 Task: Search one way flight ticket for 4 adults, 2 children, 2 infants in seat and 1 infant on lap in economy from Minneapolis-st. Paul: Minneapolis-st. Paul International/wold-chamberlain Airport to Rock Springs: Southwest Wyoming Regional Airport (rock Springs Sweetwater County Airport) on 8-5-2023. Number of bags: 10 checked bags. Price is upto 80000. Outbound departure time preference is 4:30.
Action: Mouse moved to (320, 295)
Screenshot: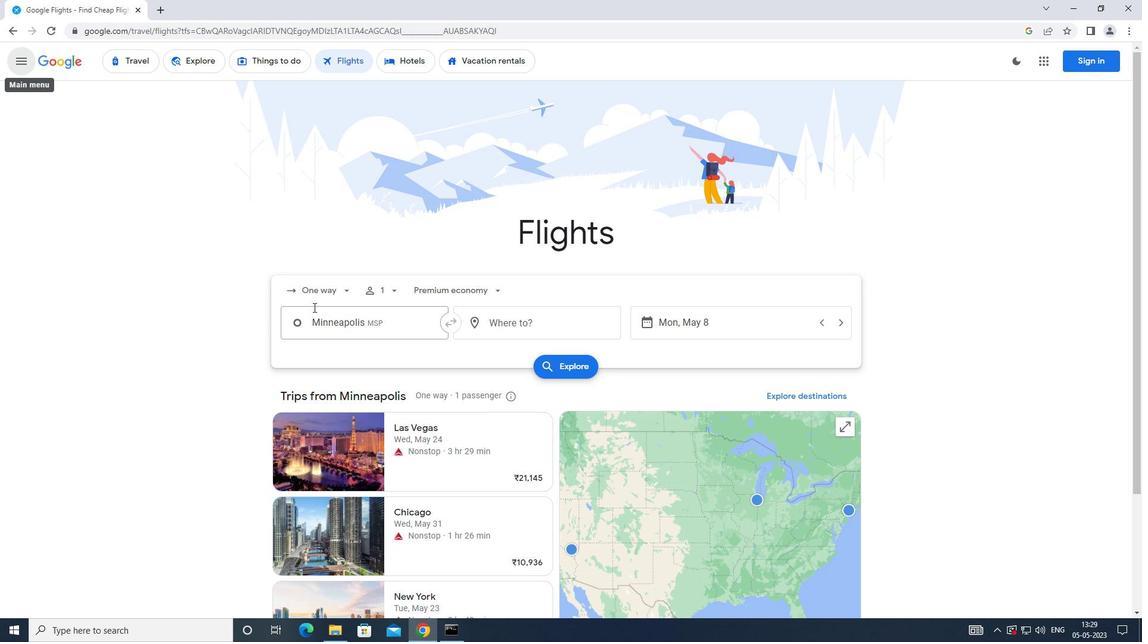 
Action: Mouse pressed left at (320, 295)
Screenshot: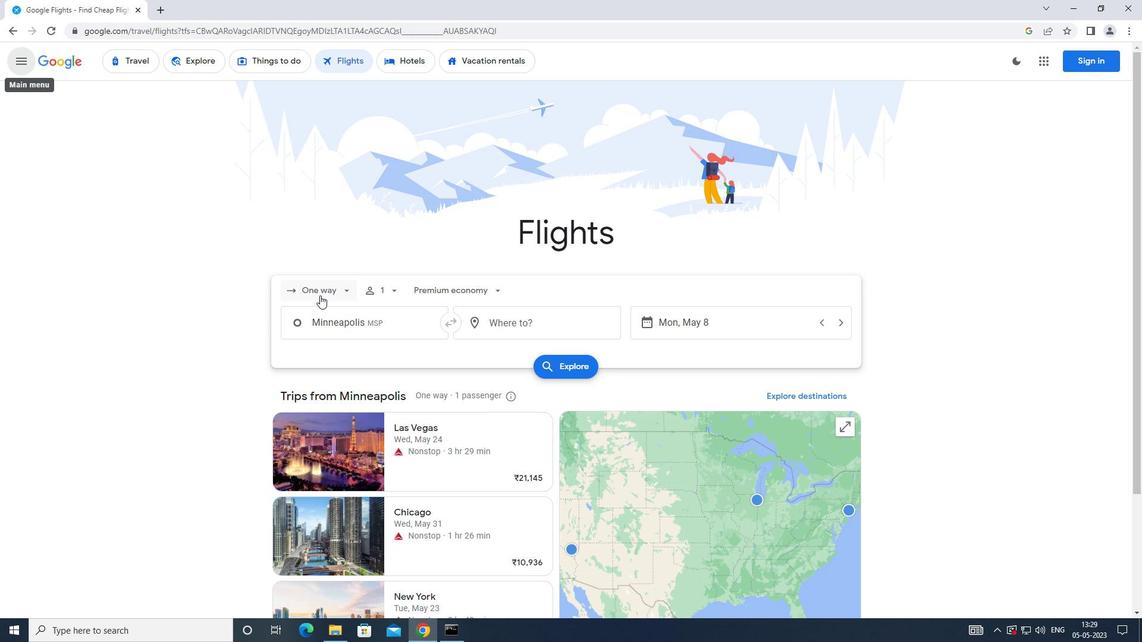 
Action: Mouse moved to (340, 350)
Screenshot: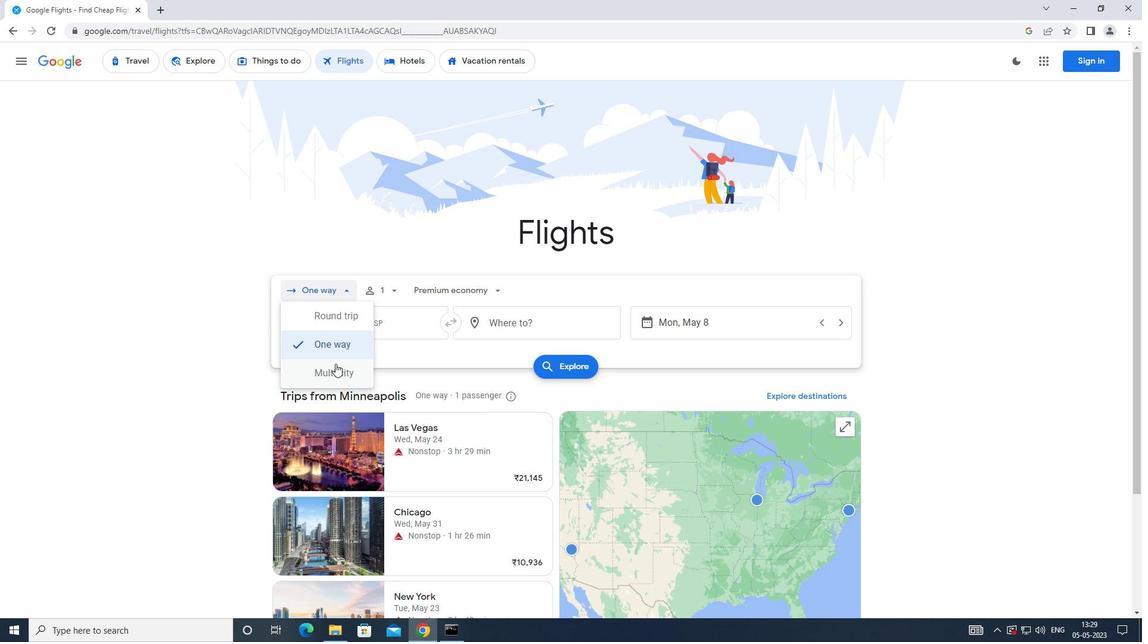 
Action: Mouse pressed left at (340, 350)
Screenshot: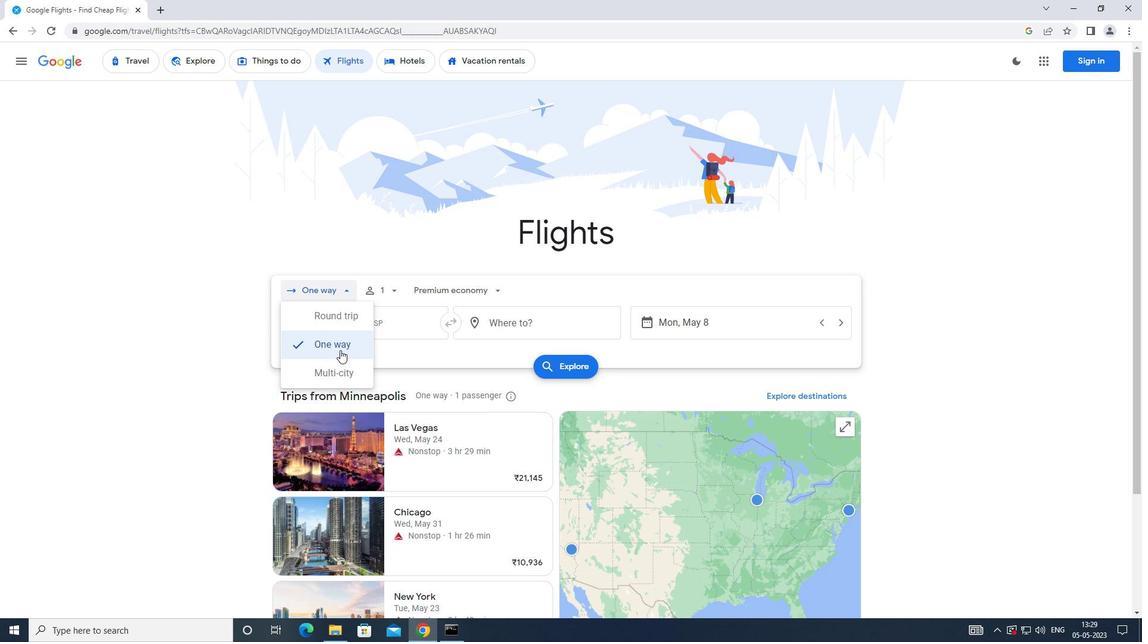 
Action: Mouse moved to (395, 292)
Screenshot: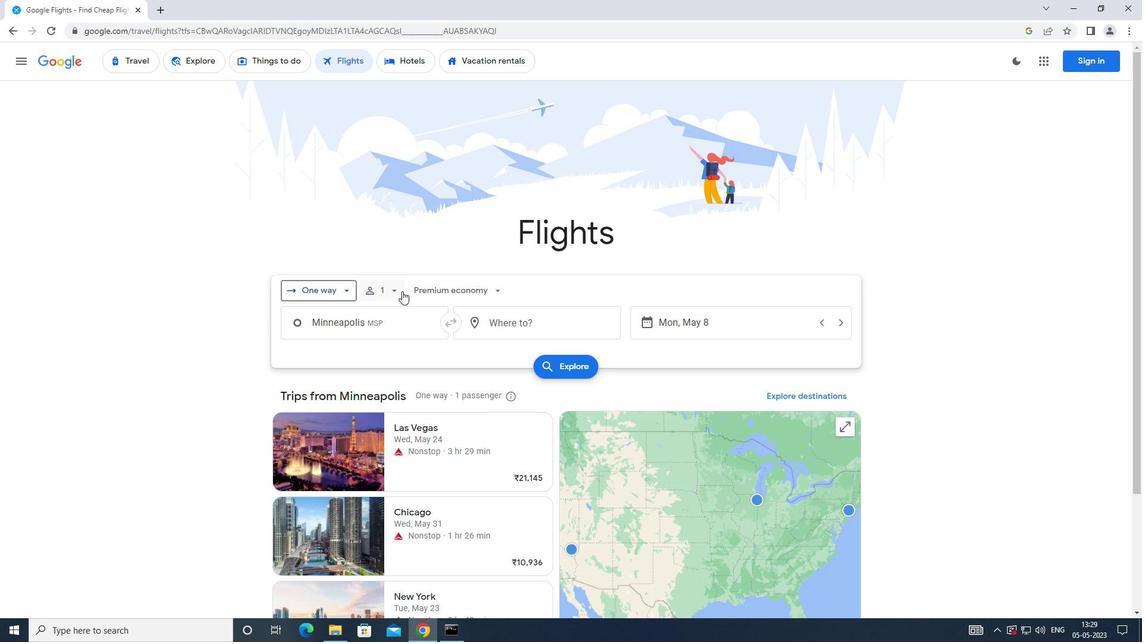 
Action: Mouse pressed left at (395, 292)
Screenshot: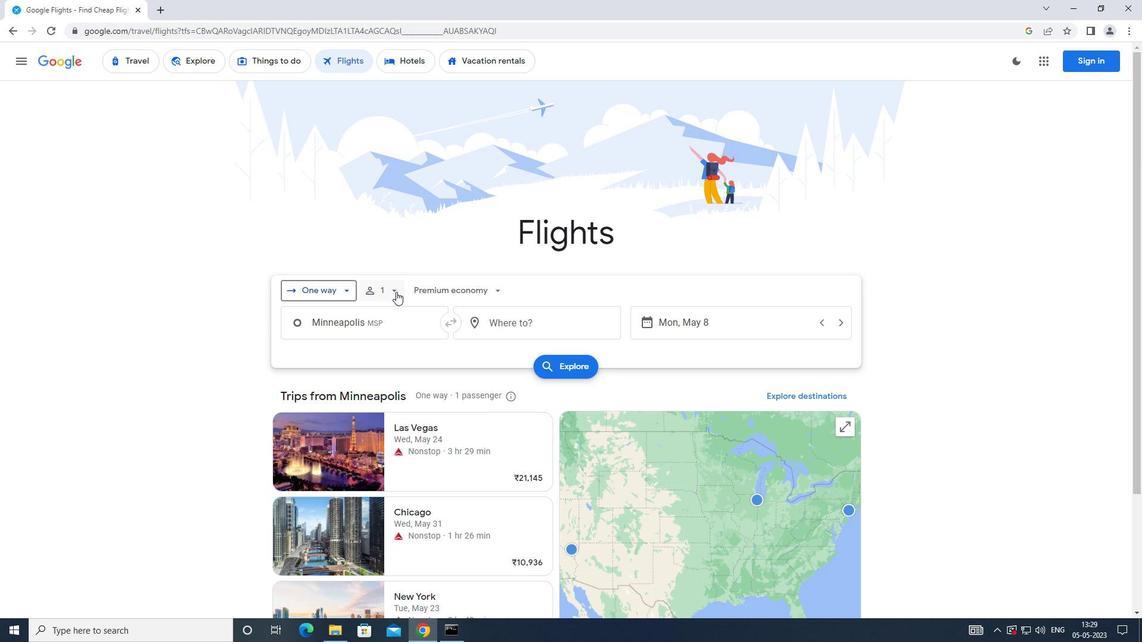 
Action: Mouse moved to (480, 326)
Screenshot: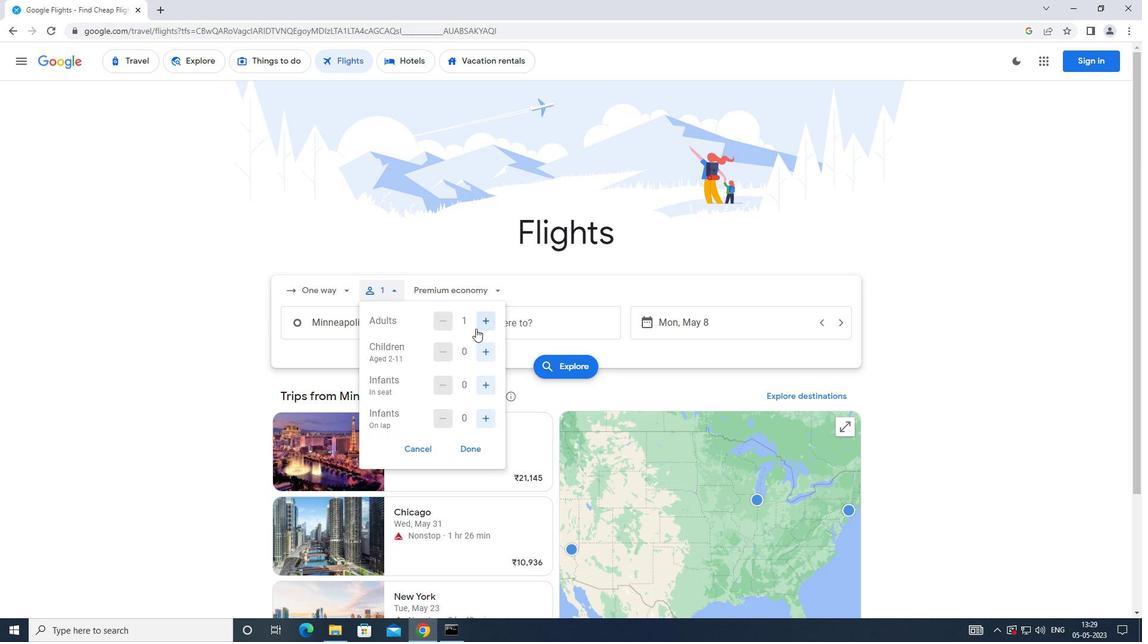 
Action: Mouse pressed left at (480, 326)
Screenshot: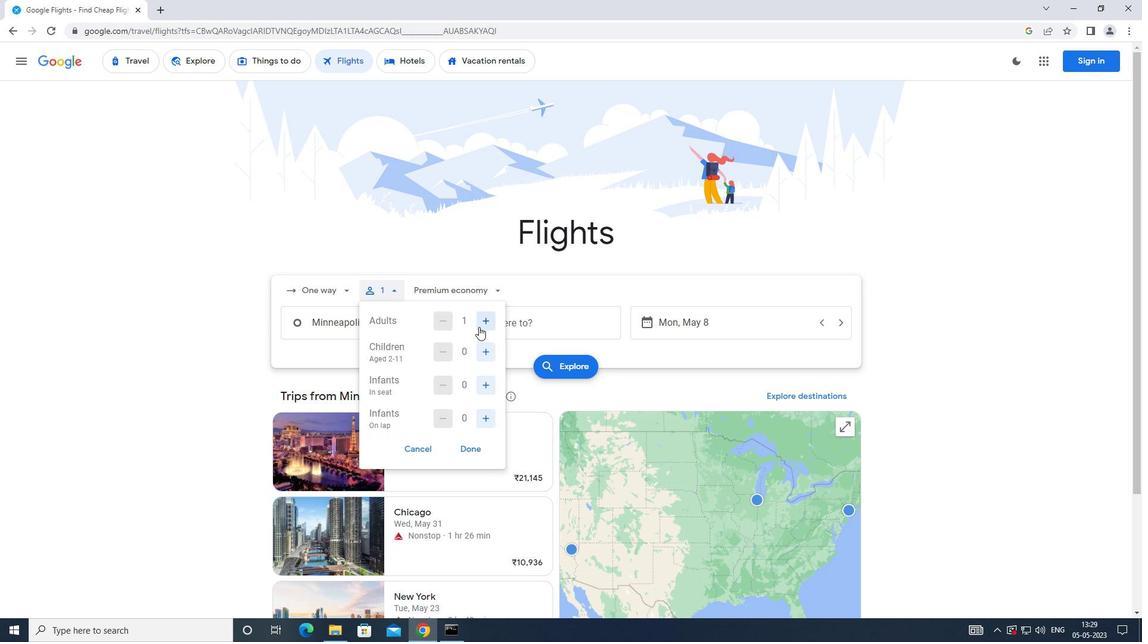 
Action: Mouse pressed left at (480, 326)
Screenshot: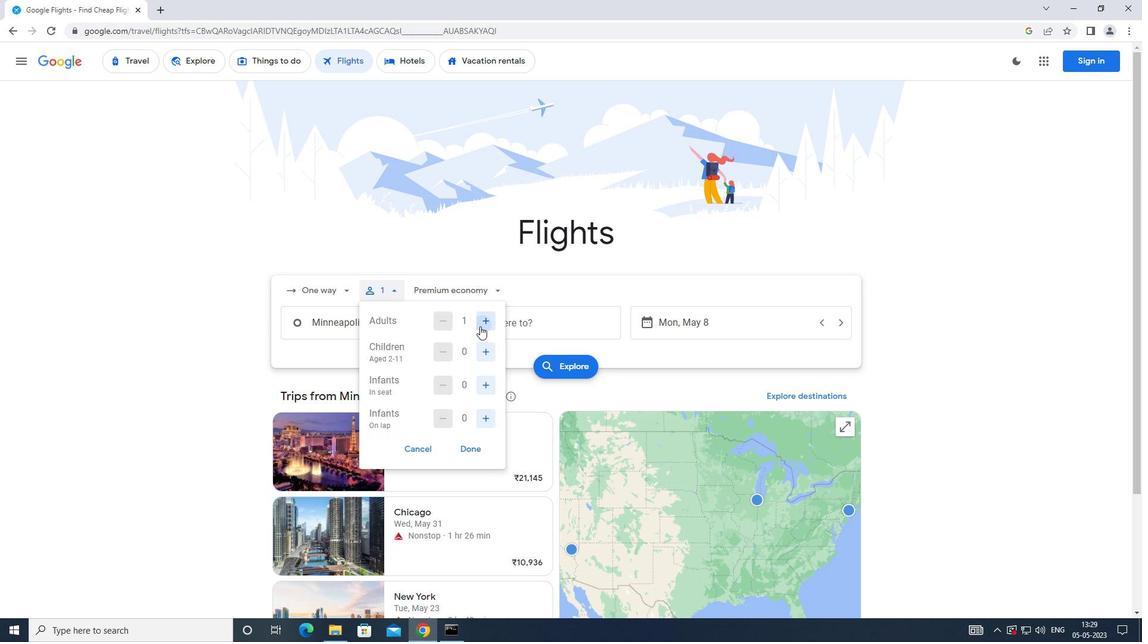 
Action: Mouse pressed left at (480, 326)
Screenshot: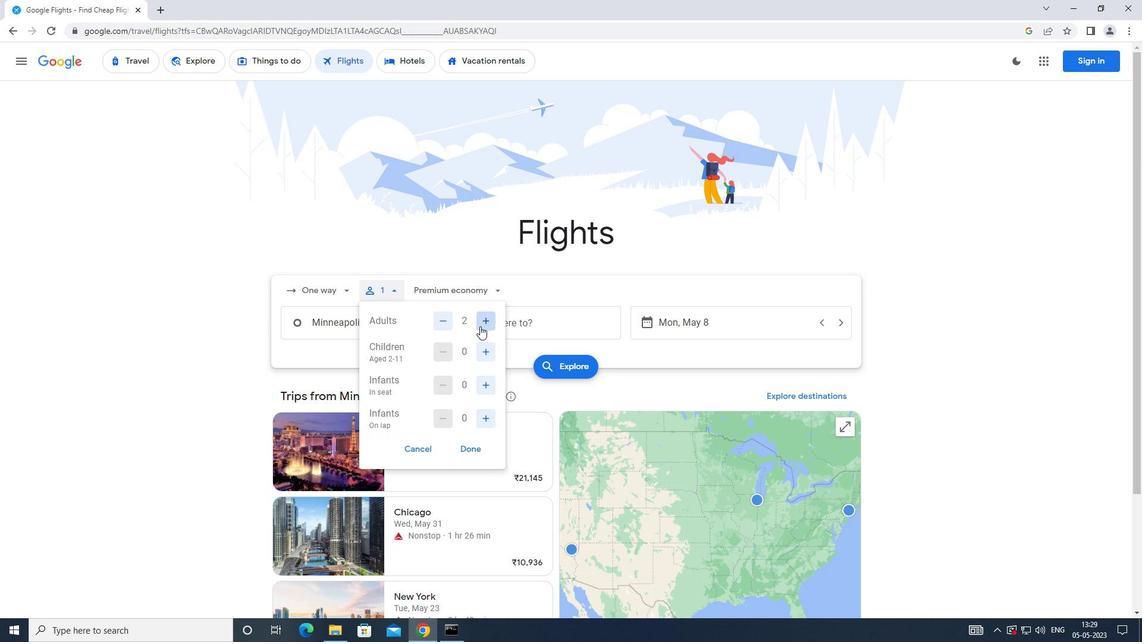 
Action: Mouse moved to (487, 355)
Screenshot: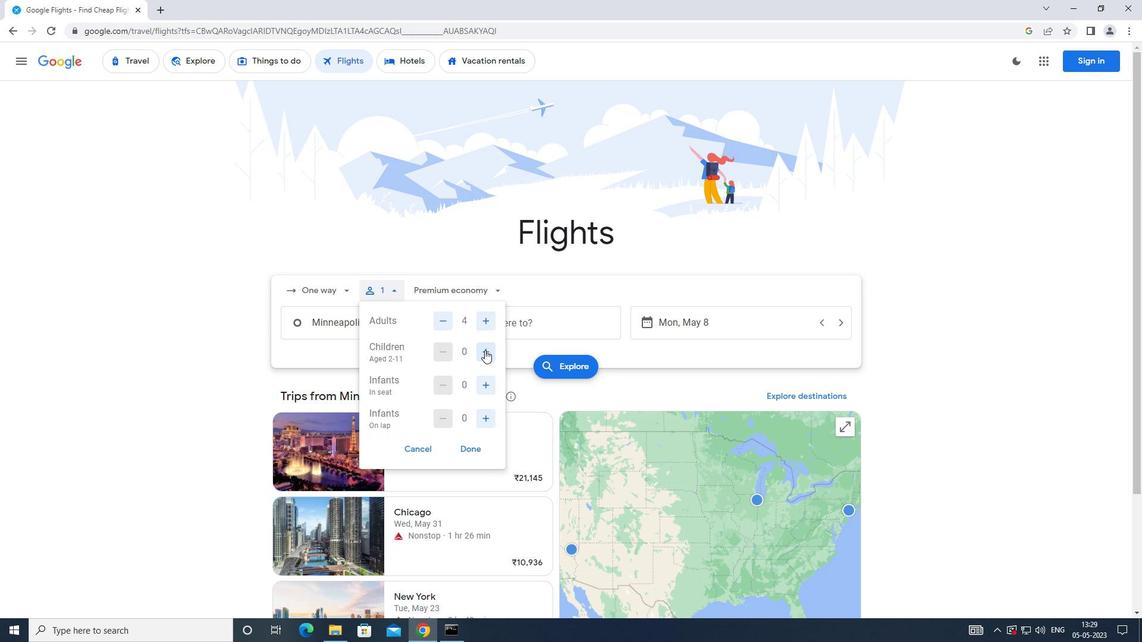 
Action: Mouse pressed left at (487, 355)
Screenshot: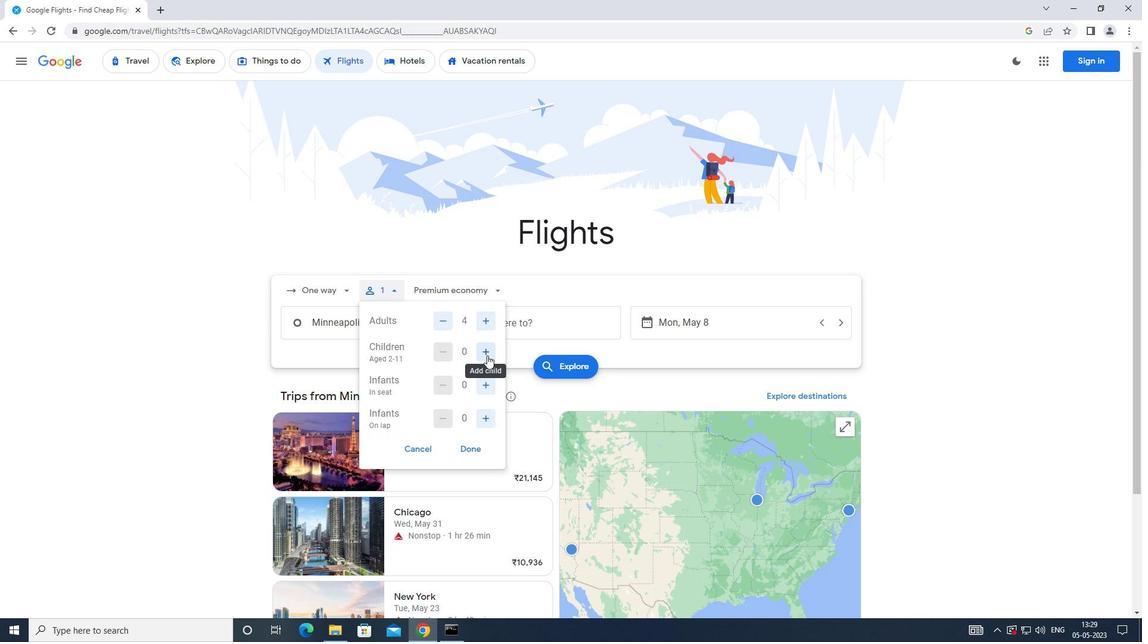 
Action: Mouse pressed left at (487, 355)
Screenshot: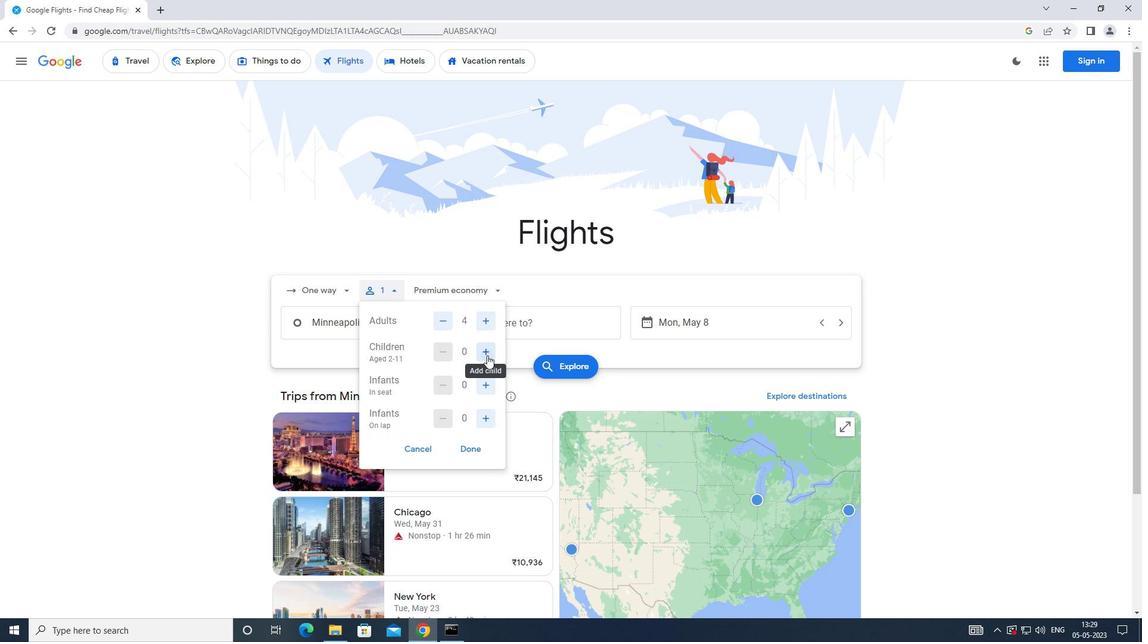 
Action: Mouse moved to (489, 381)
Screenshot: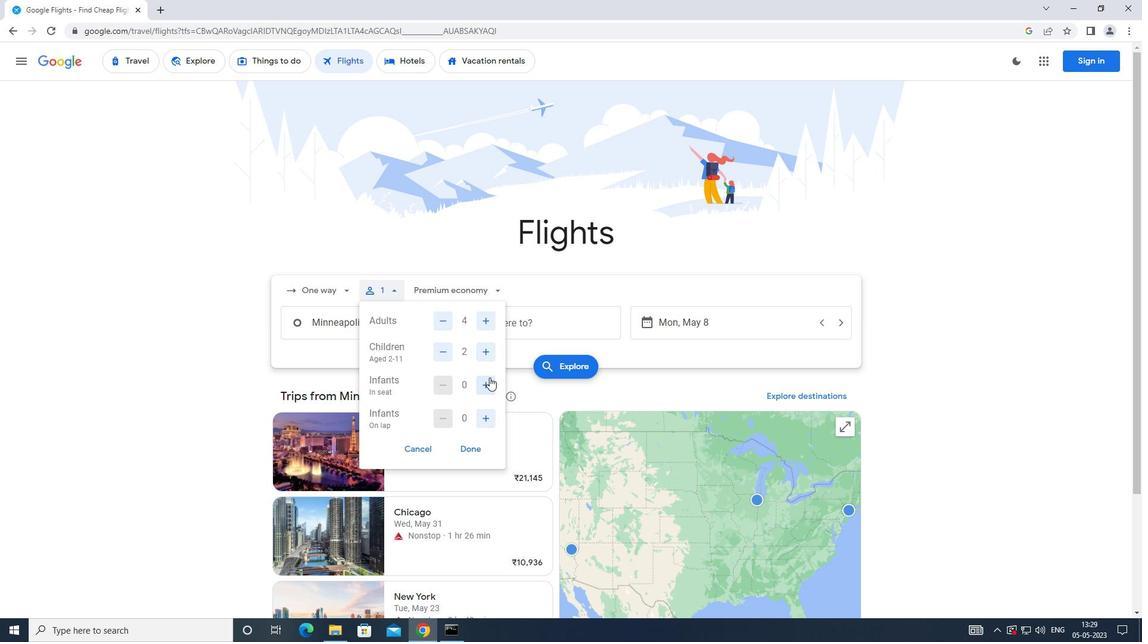 
Action: Mouse pressed left at (489, 381)
Screenshot: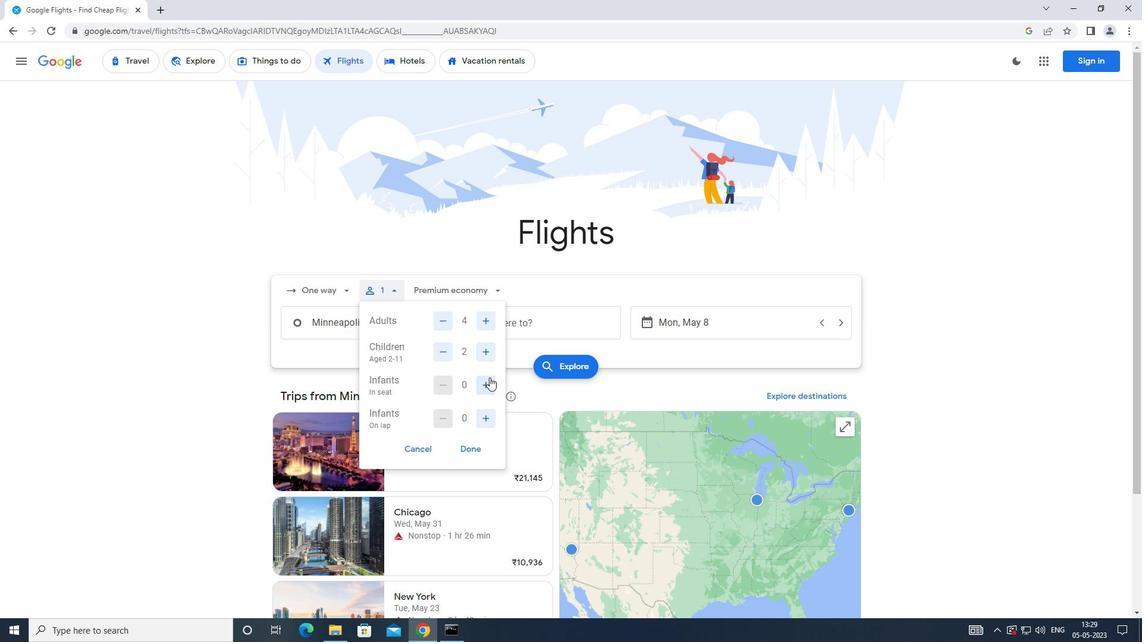 
Action: Mouse pressed left at (489, 381)
Screenshot: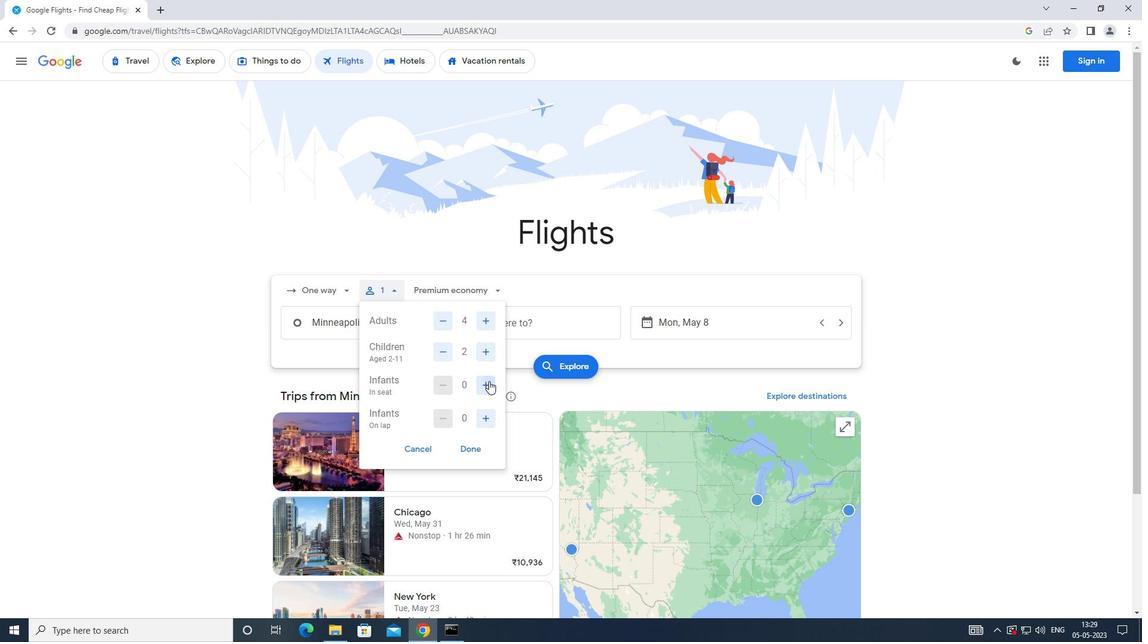 
Action: Mouse moved to (484, 413)
Screenshot: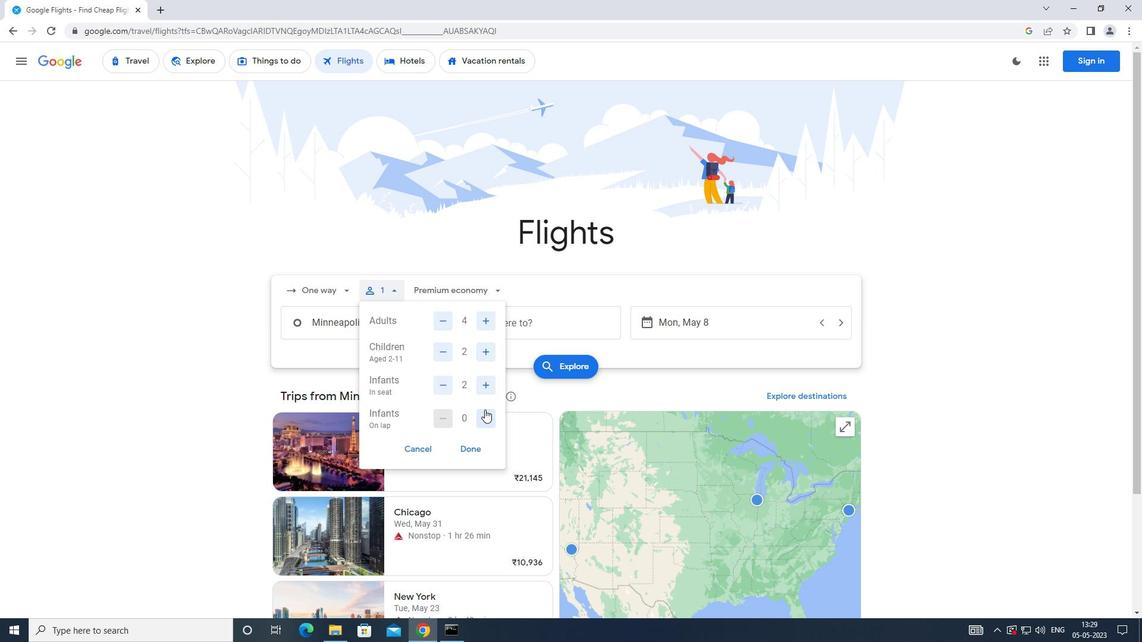 
Action: Mouse pressed left at (484, 413)
Screenshot: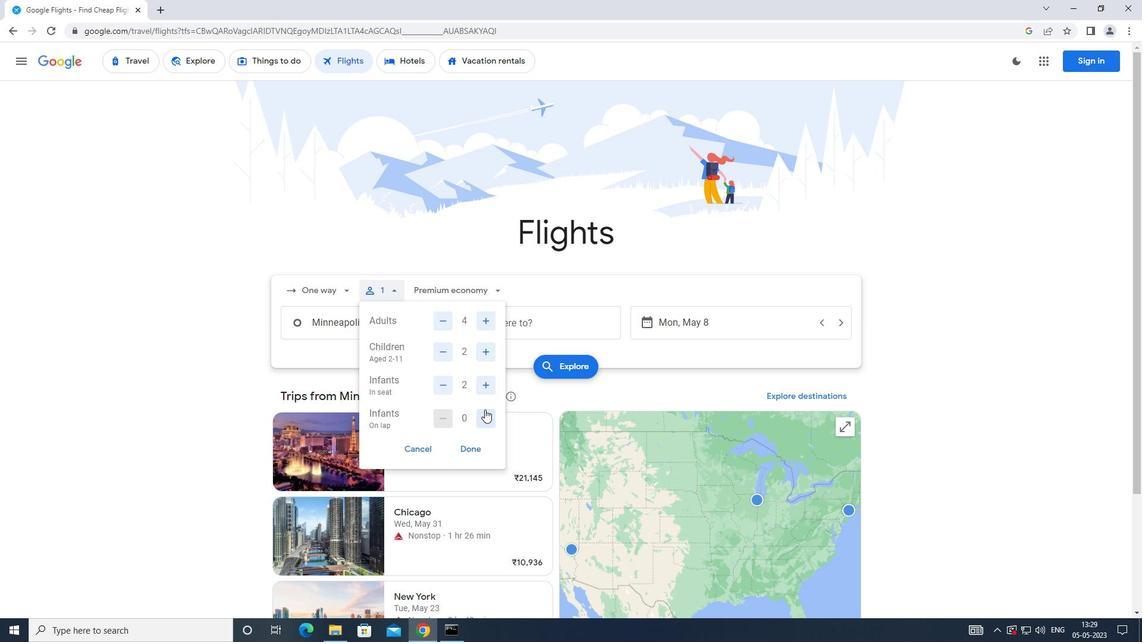 
Action: Mouse moved to (473, 448)
Screenshot: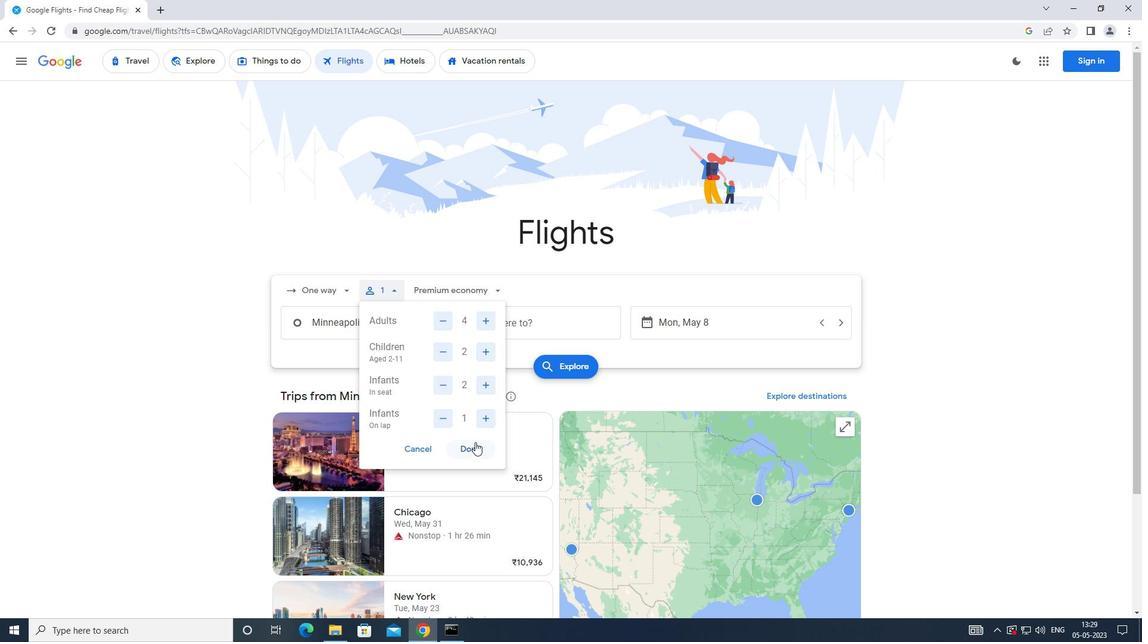 
Action: Mouse pressed left at (473, 448)
Screenshot: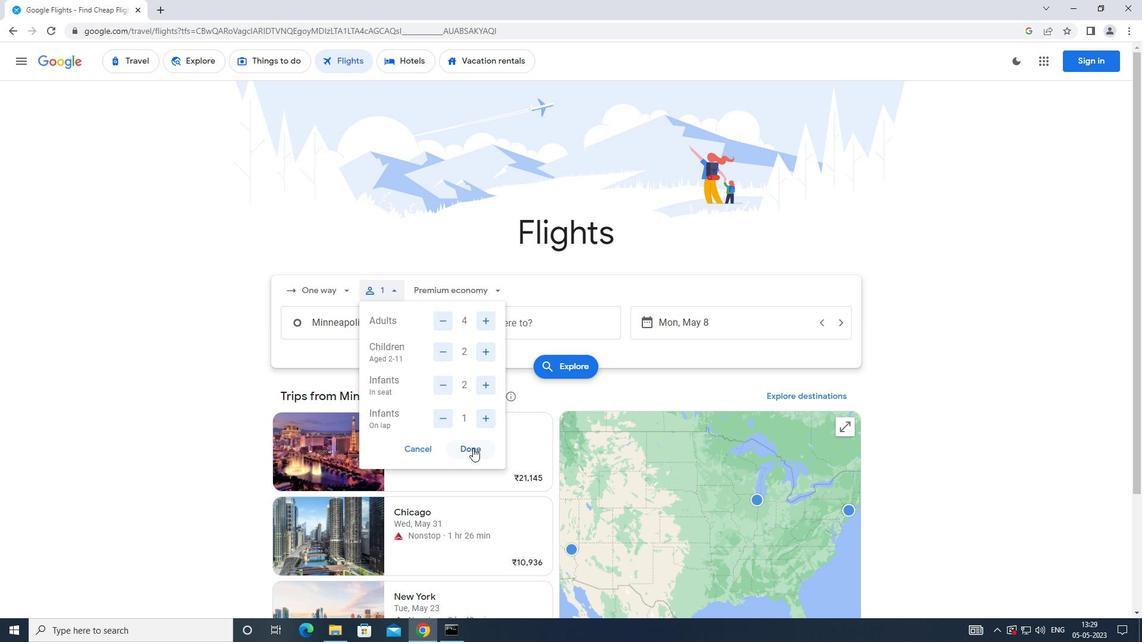 
Action: Mouse moved to (460, 296)
Screenshot: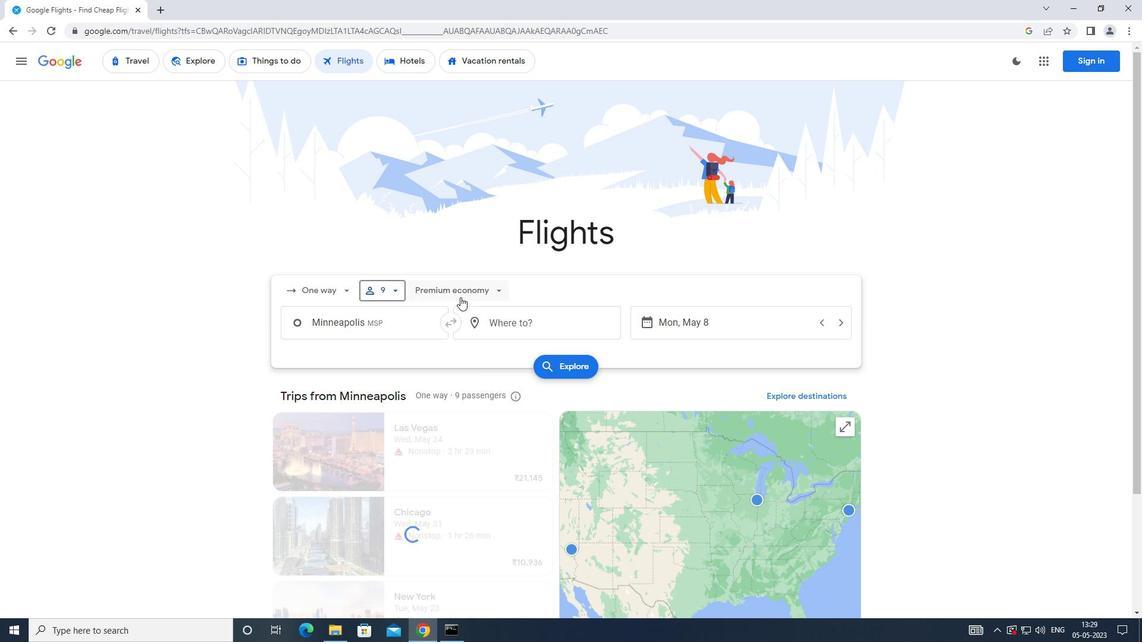 
Action: Mouse pressed left at (460, 296)
Screenshot: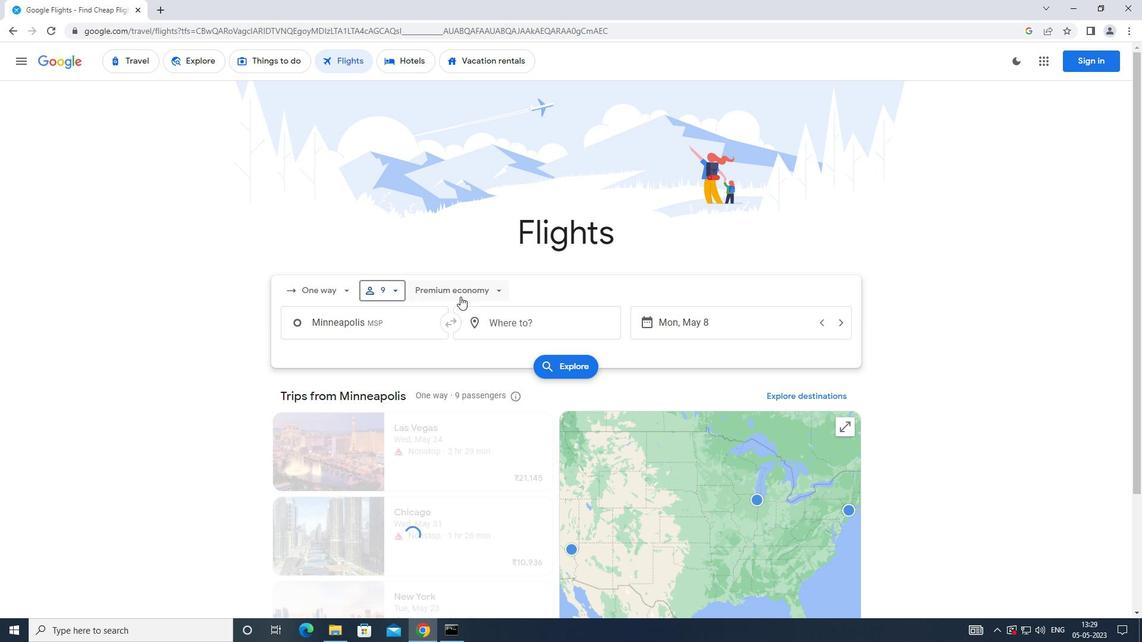 
Action: Mouse moved to (460, 315)
Screenshot: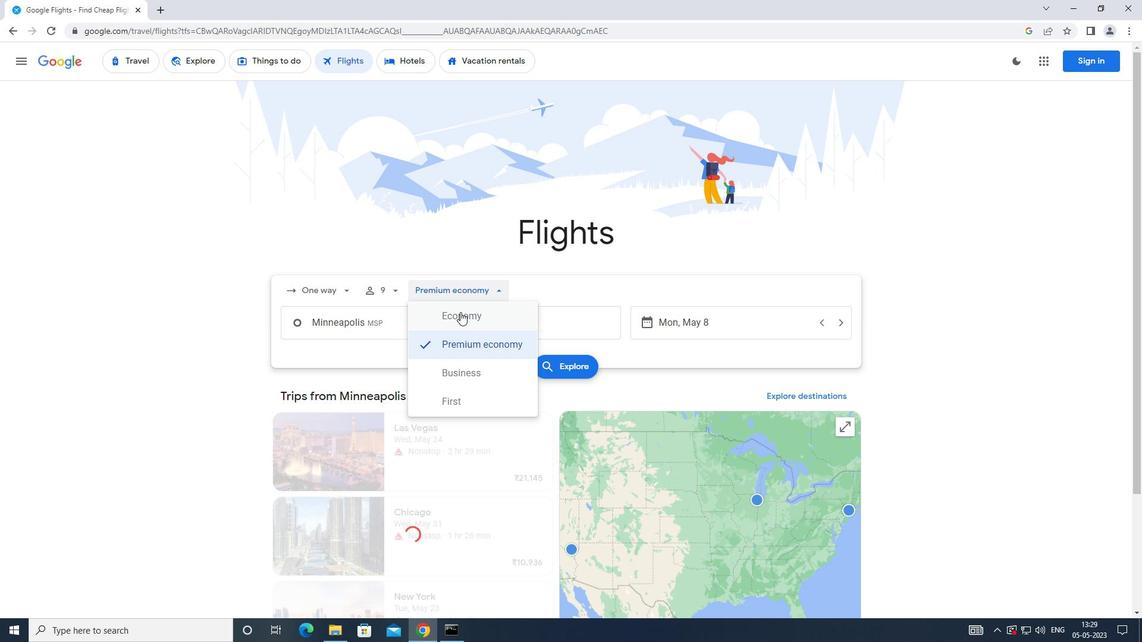 
Action: Mouse pressed left at (460, 315)
Screenshot: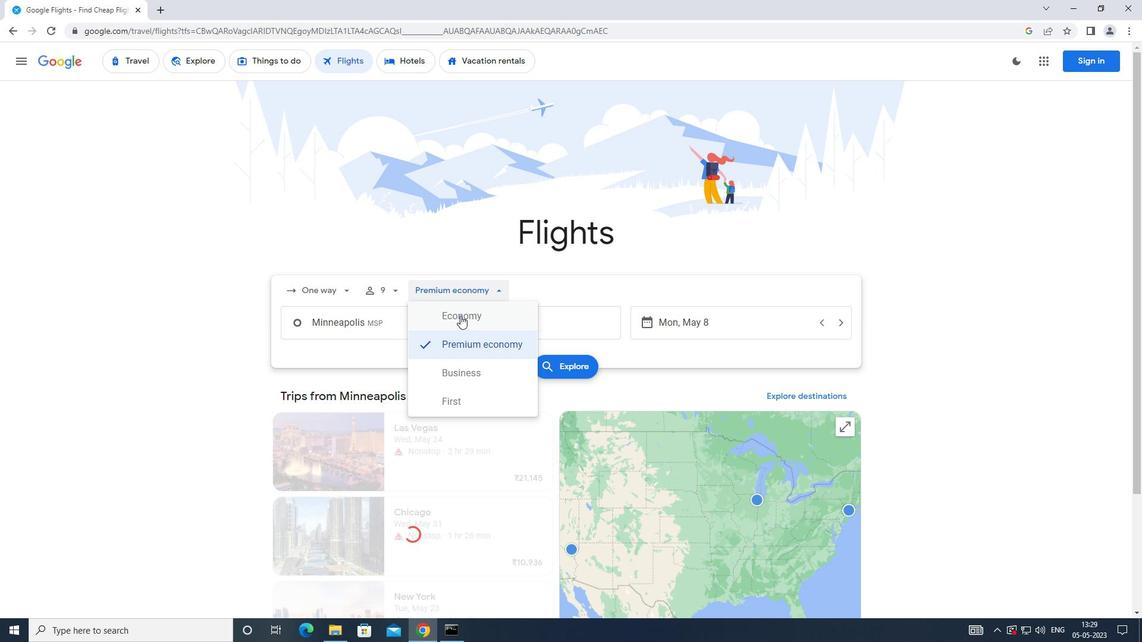 
Action: Mouse moved to (376, 320)
Screenshot: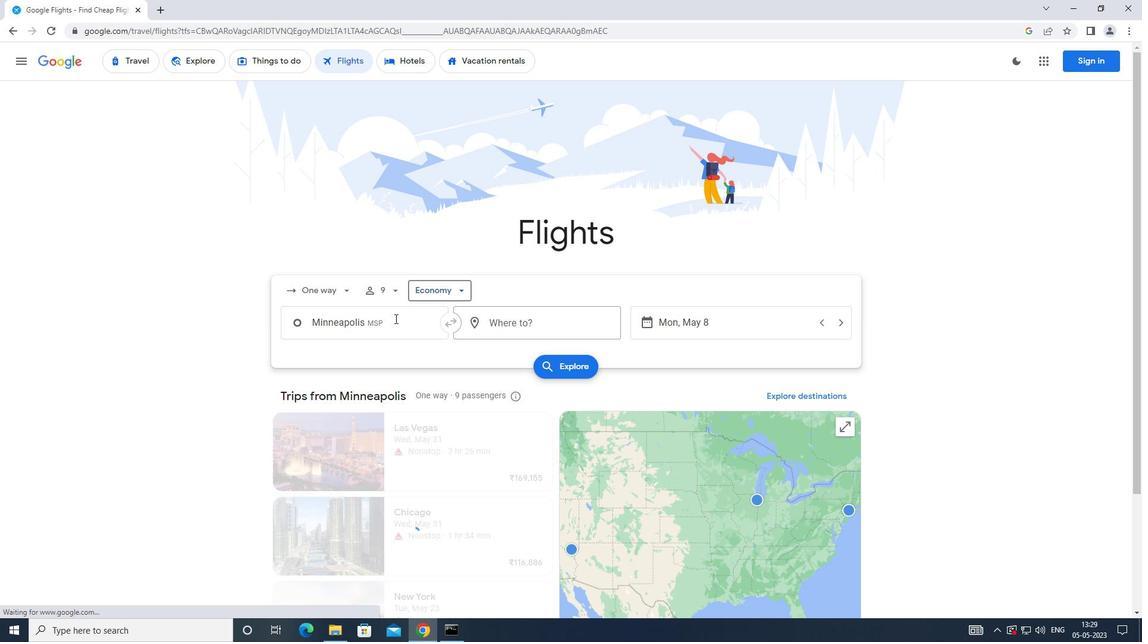 
Action: Mouse pressed left at (376, 320)
Screenshot: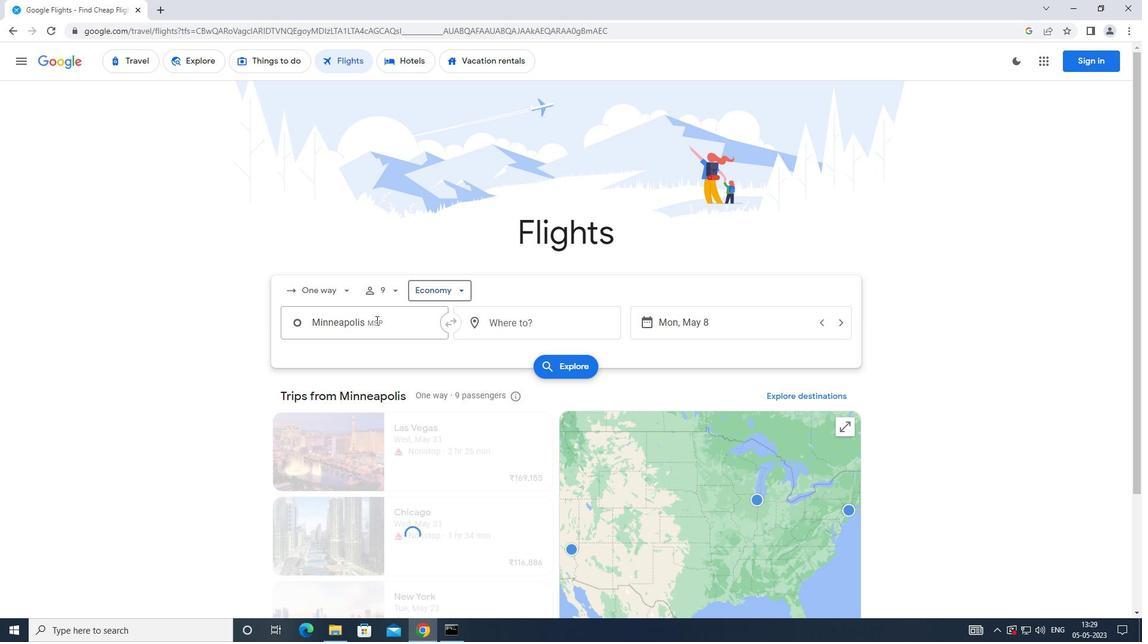 
Action: Mouse moved to (389, 384)
Screenshot: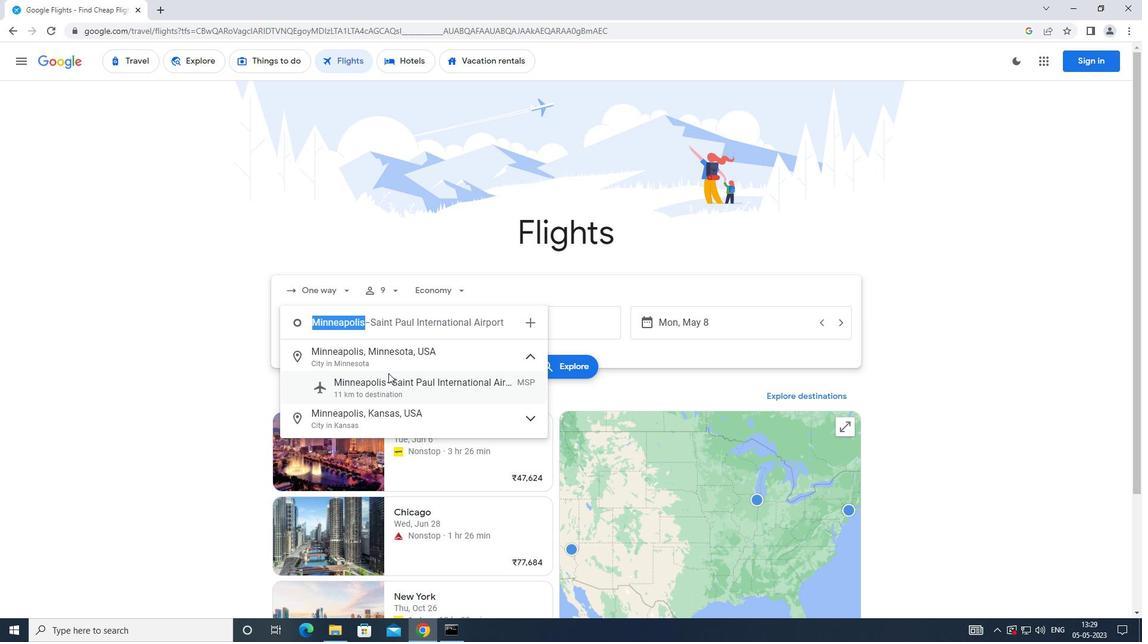 
Action: Mouse pressed left at (389, 384)
Screenshot: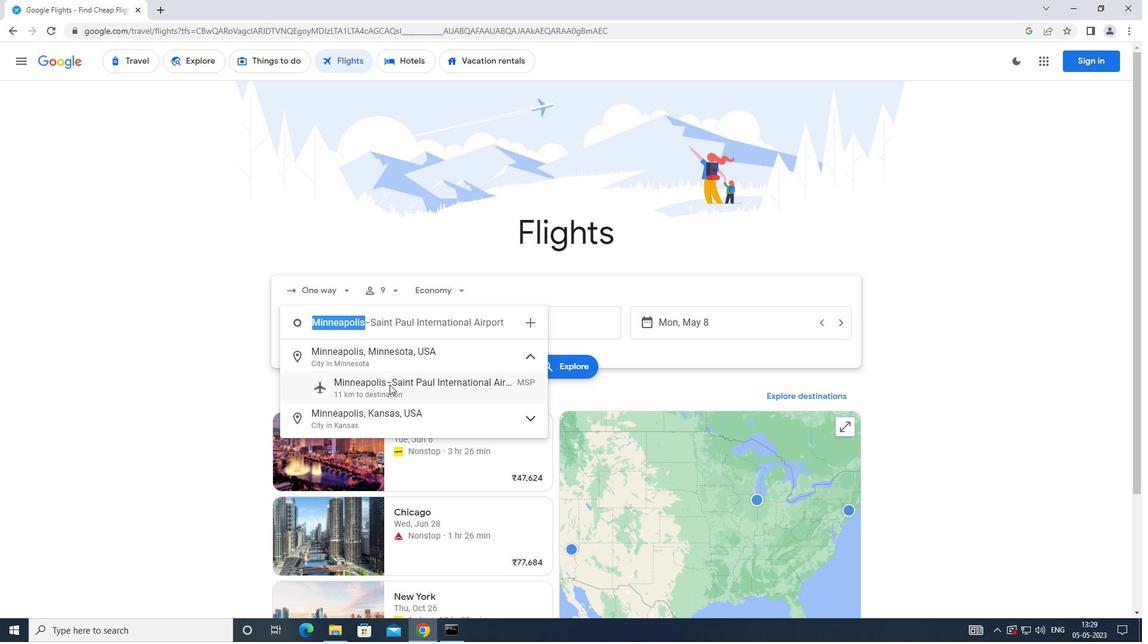 
Action: Mouse moved to (548, 327)
Screenshot: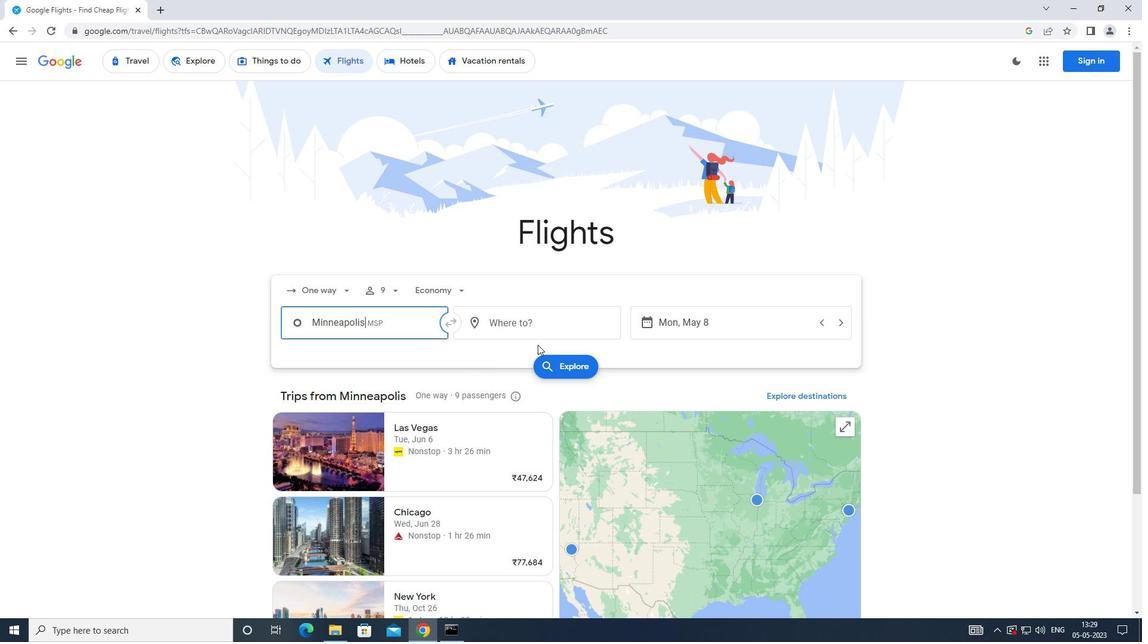 
Action: Mouse pressed left at (548, 327)
Screenshot: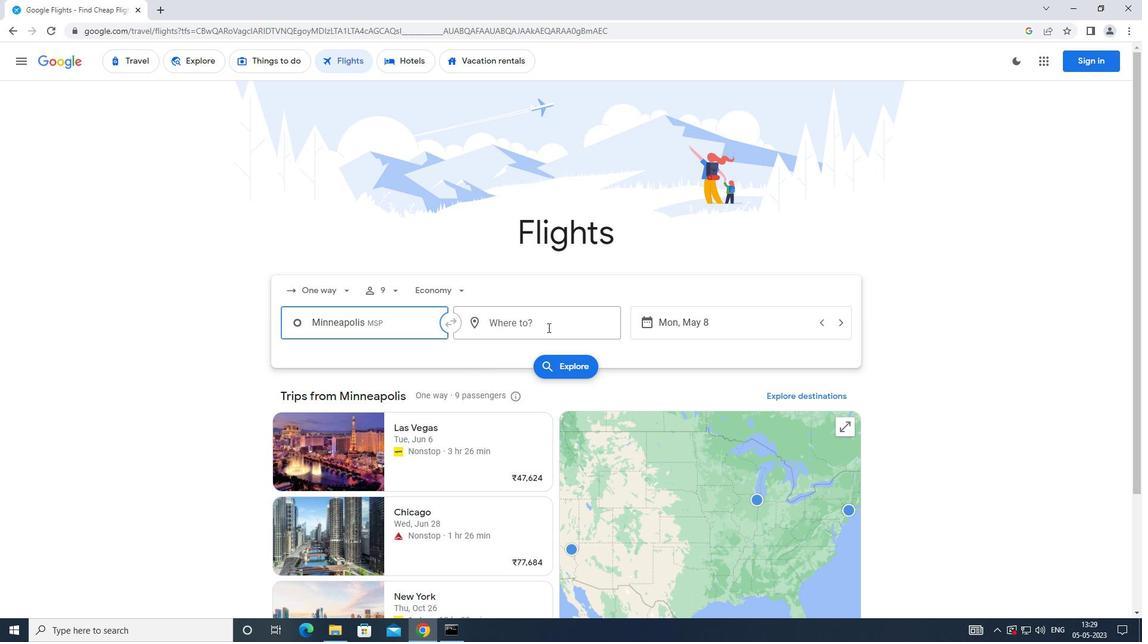 
Action: Mouse moved to (552, 324)
Screenshot: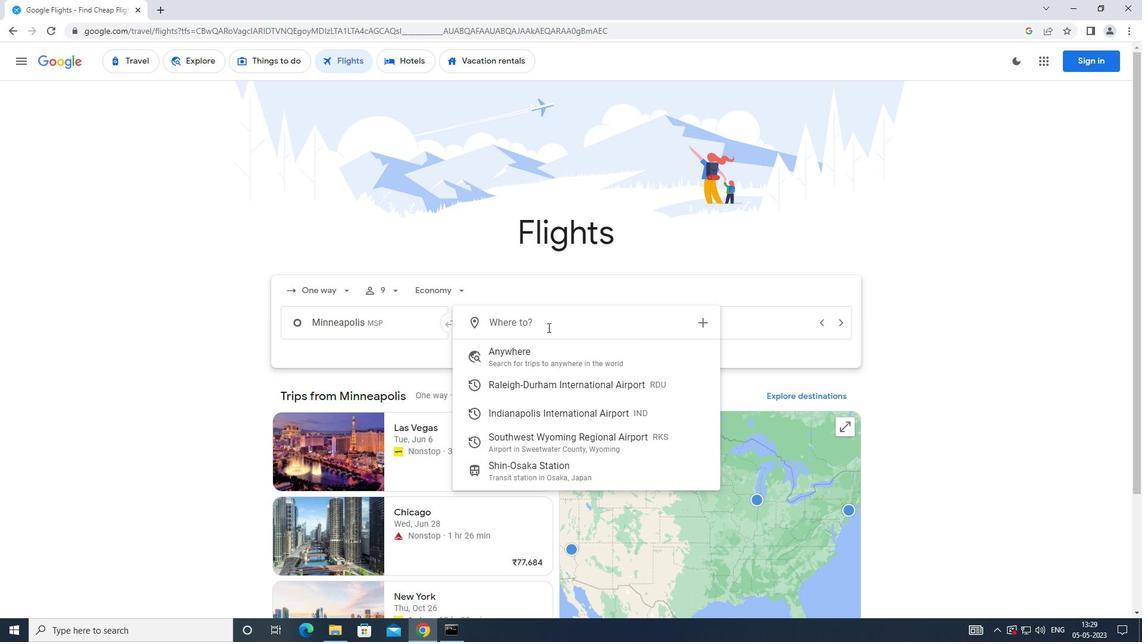 
Action: Key pressed <Key.caps_lock>s<Key.caps_lock>outhwest
Screenshot: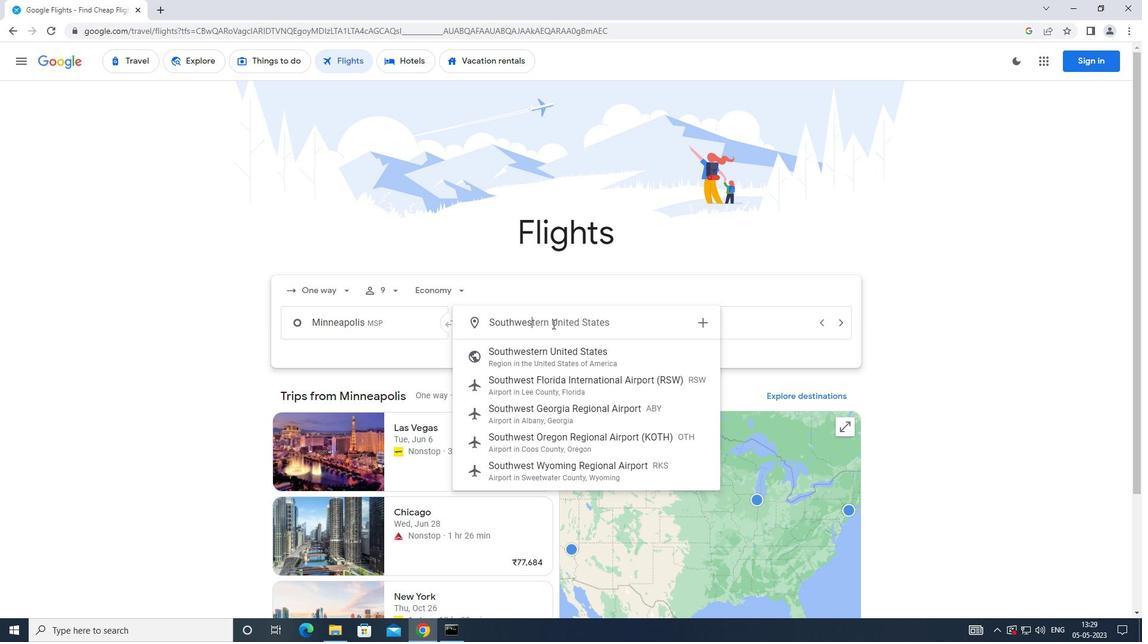 
Action: Mouse moved to (547, 467)
Screenshot: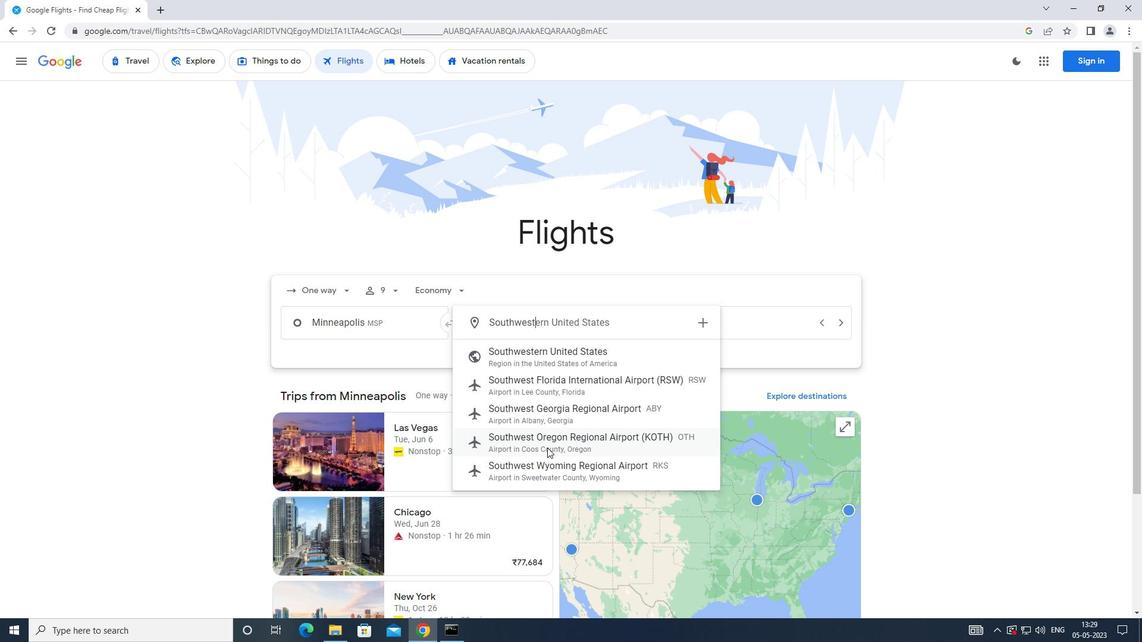 
Action: Mouse pressed left at (547, 467)
Screenshot: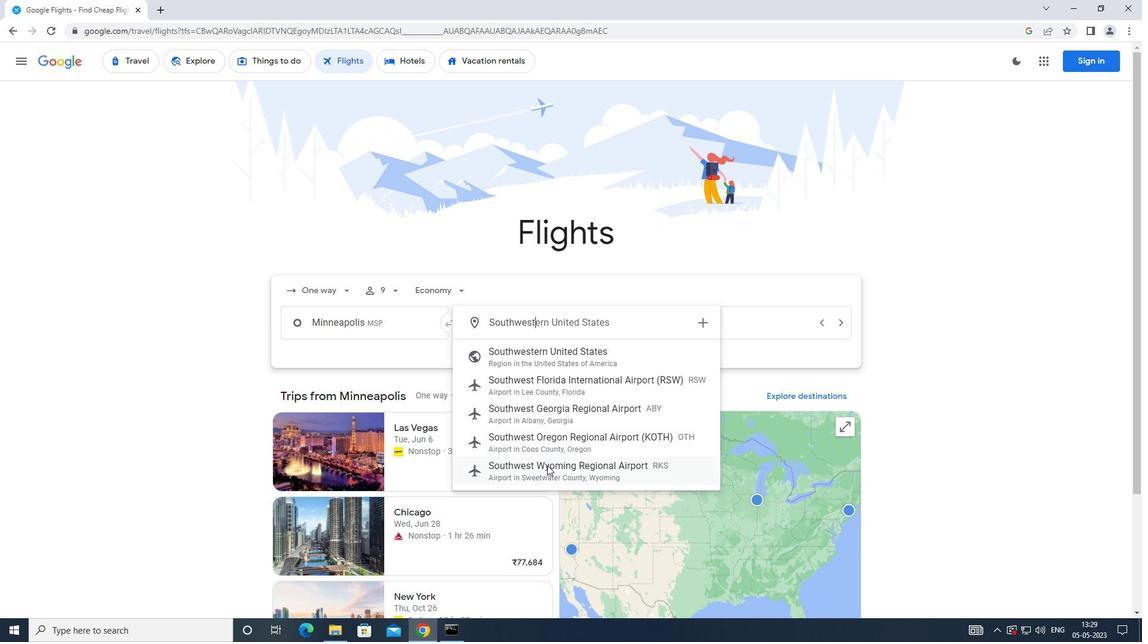 
Action: Mouse moved to (698, 330)
Screenshot: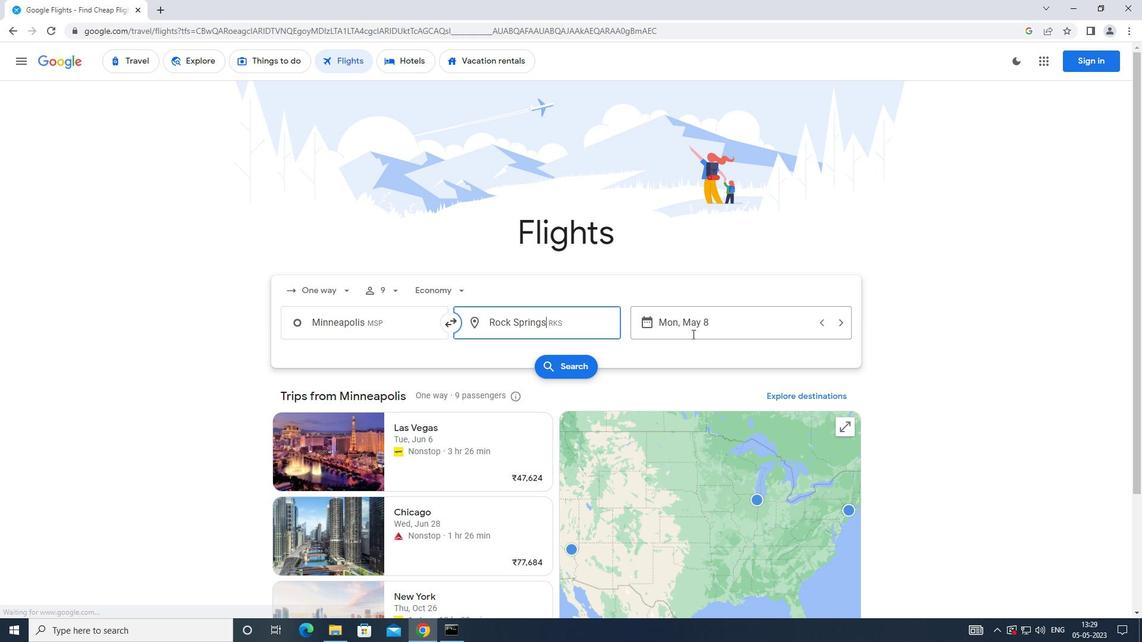 
Action: Mouse pressed left at (698, 330)
Screenshot: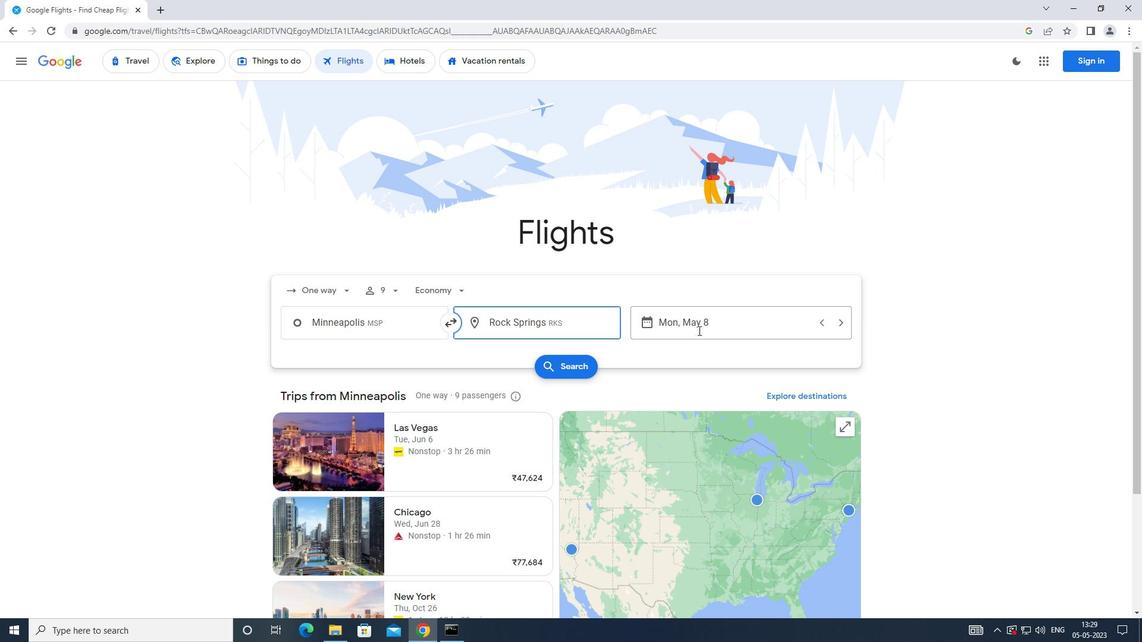 
Action: Mouse moved to (457, 427)
Screenshot: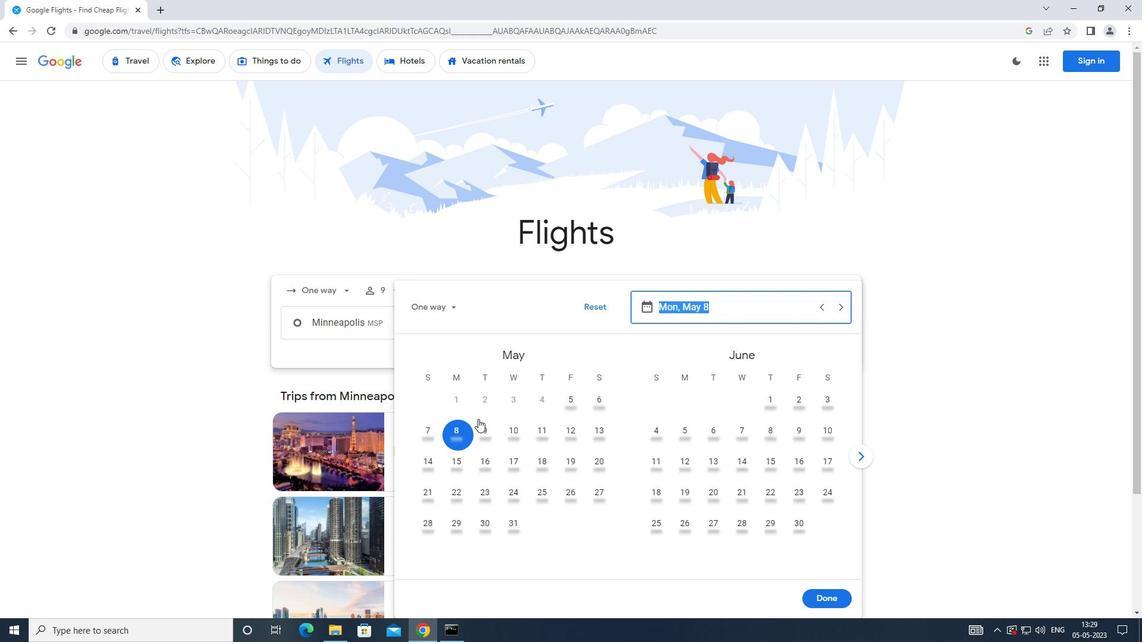 
Action: Mouse pressed left at (457, 427)
Screenshot: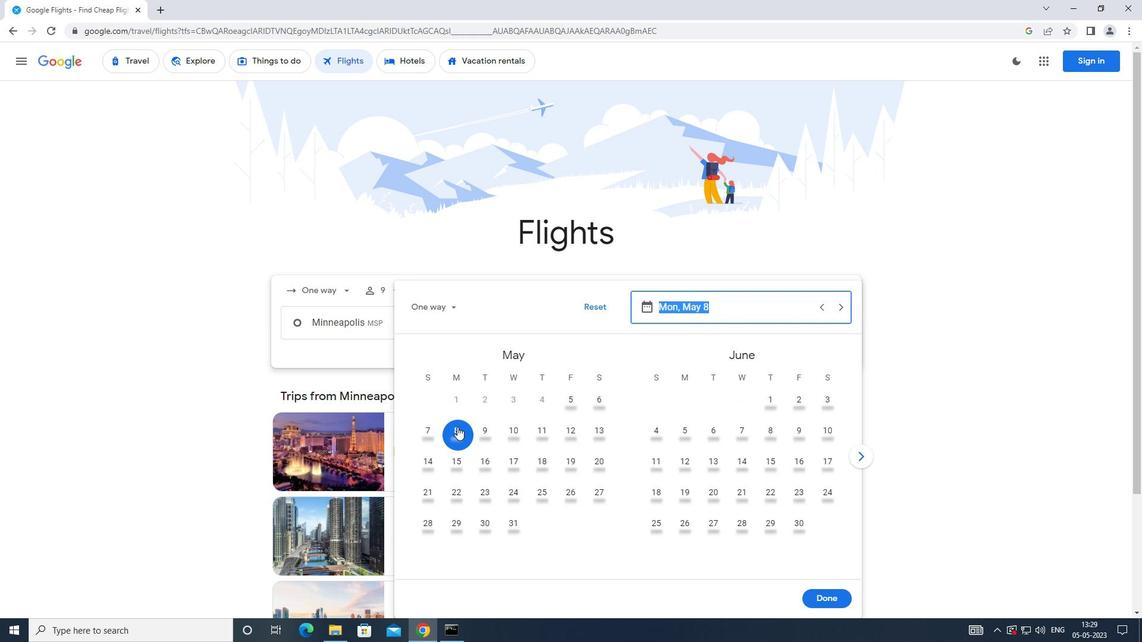 
Action: Mouse moved to (831, 602)
Screenshot: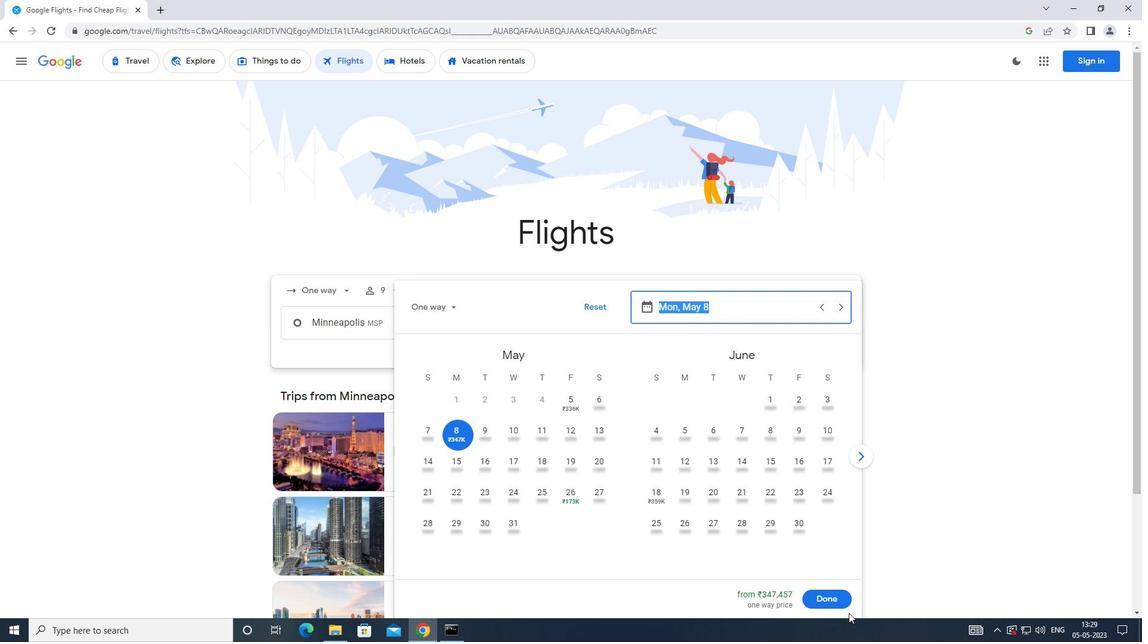 
Action: Mouse pressed left at (831, 602)
Screenshot: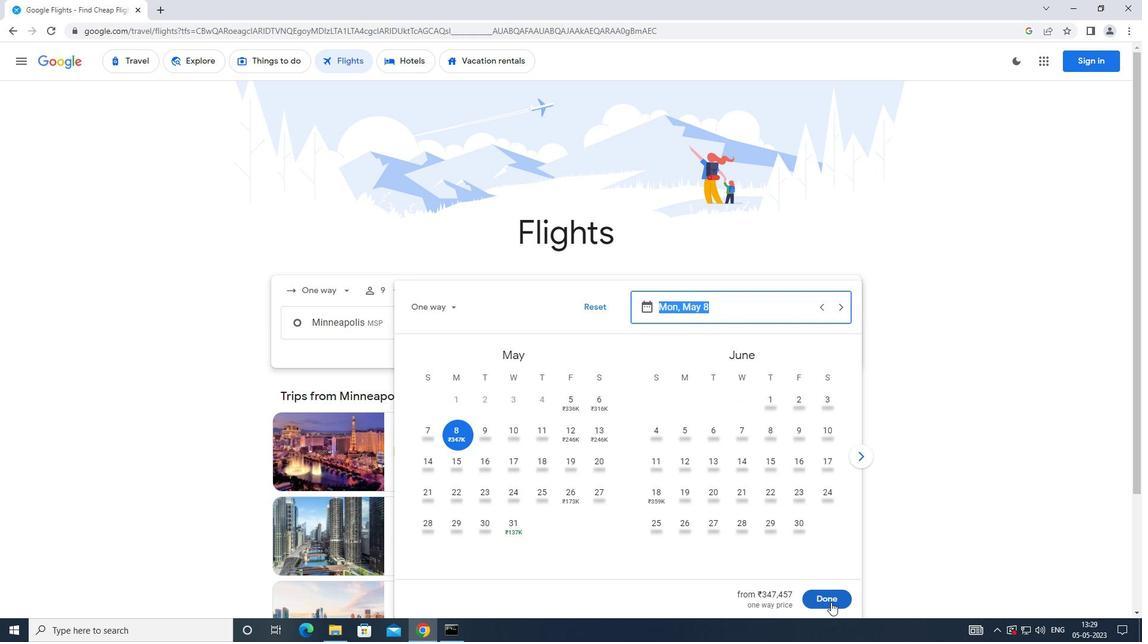 
Action: Mouse moved to (576, 374)
Screenshot: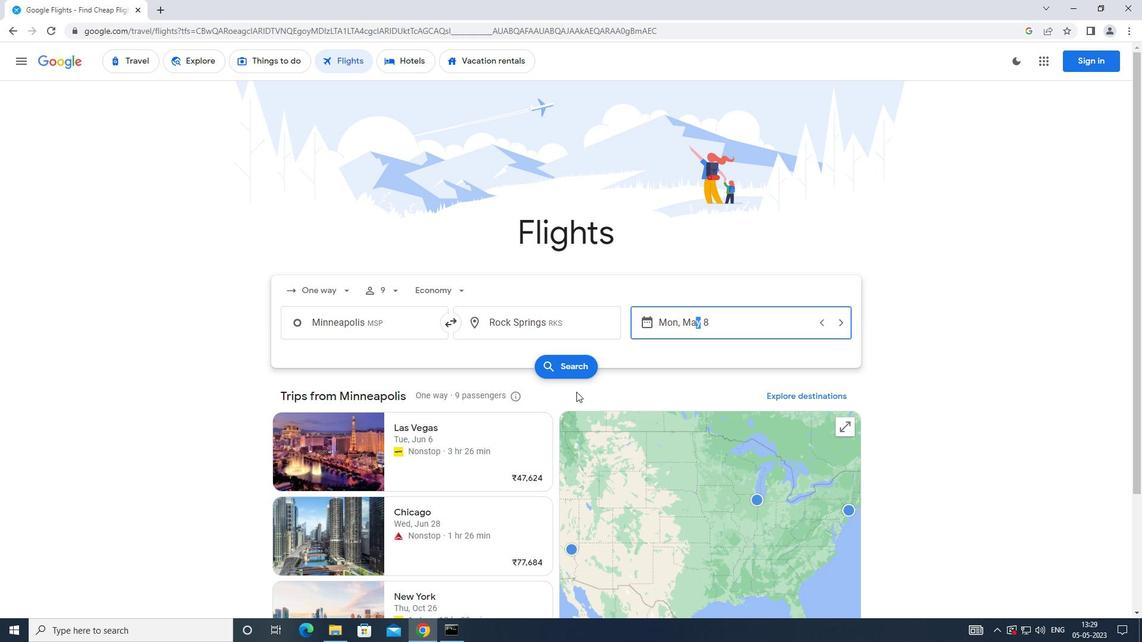 
Action: Mouse pressed left at (576, 374)
Screenshot: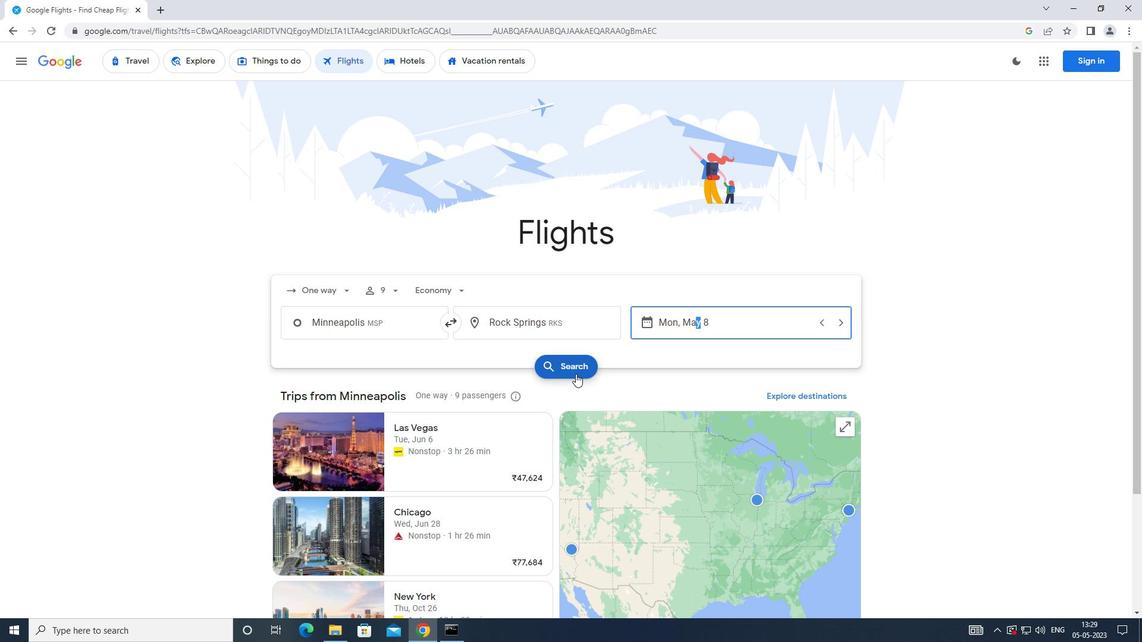 
Action: Mouse moved to (310, 166)
Screenshot: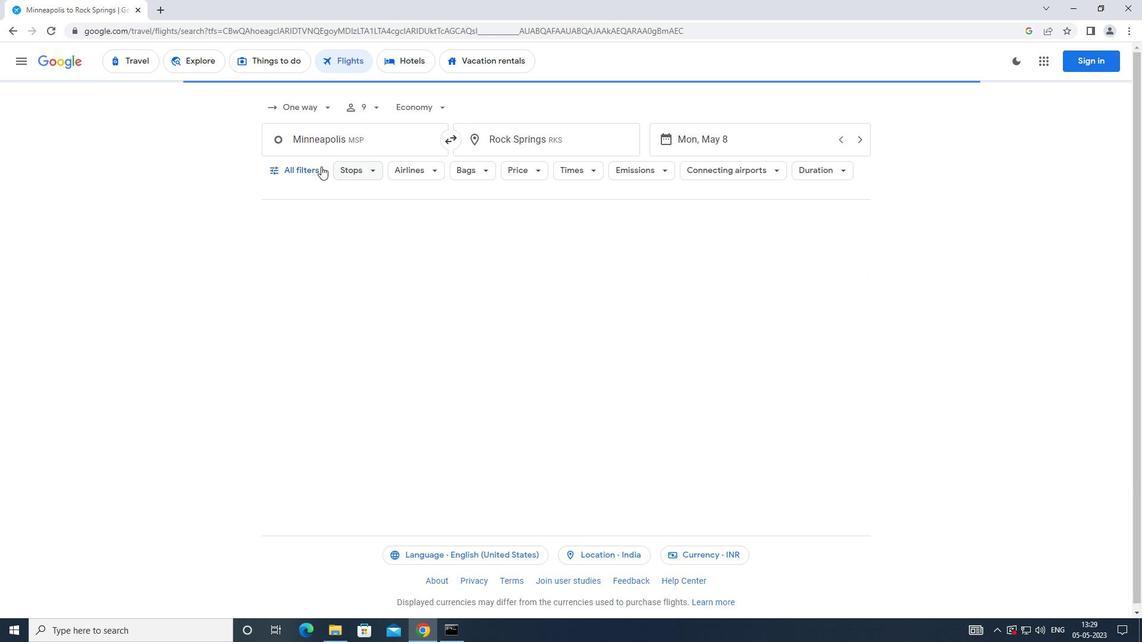 
Action: Mouse pressed left at (310, 166)
Screenshot: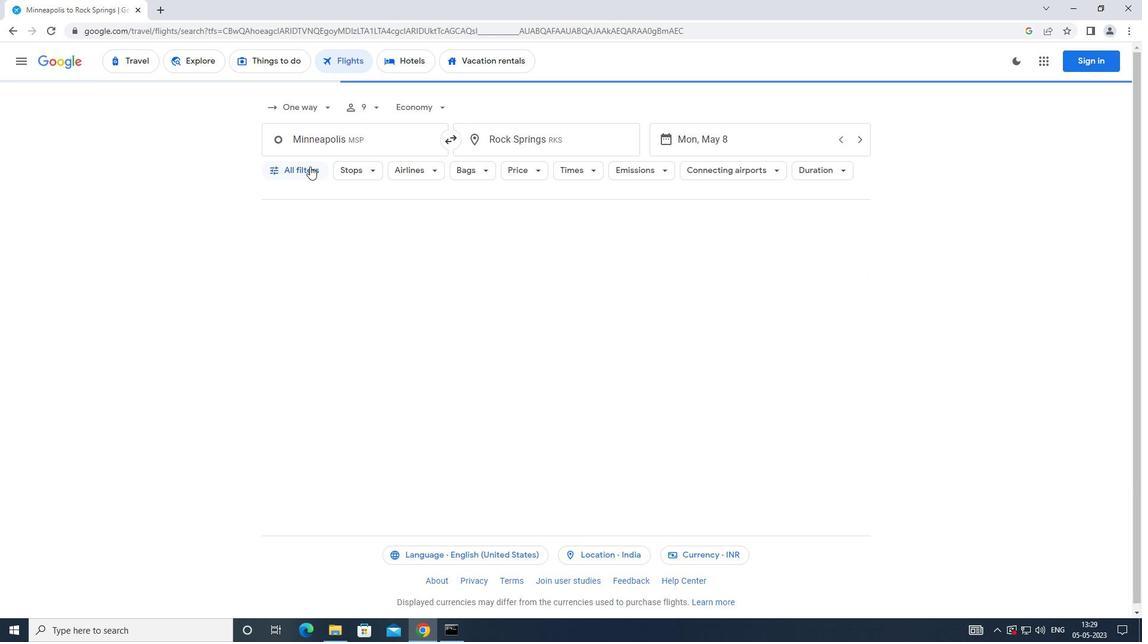 
Action: Mouse moved to (436, 426)
Screenshot: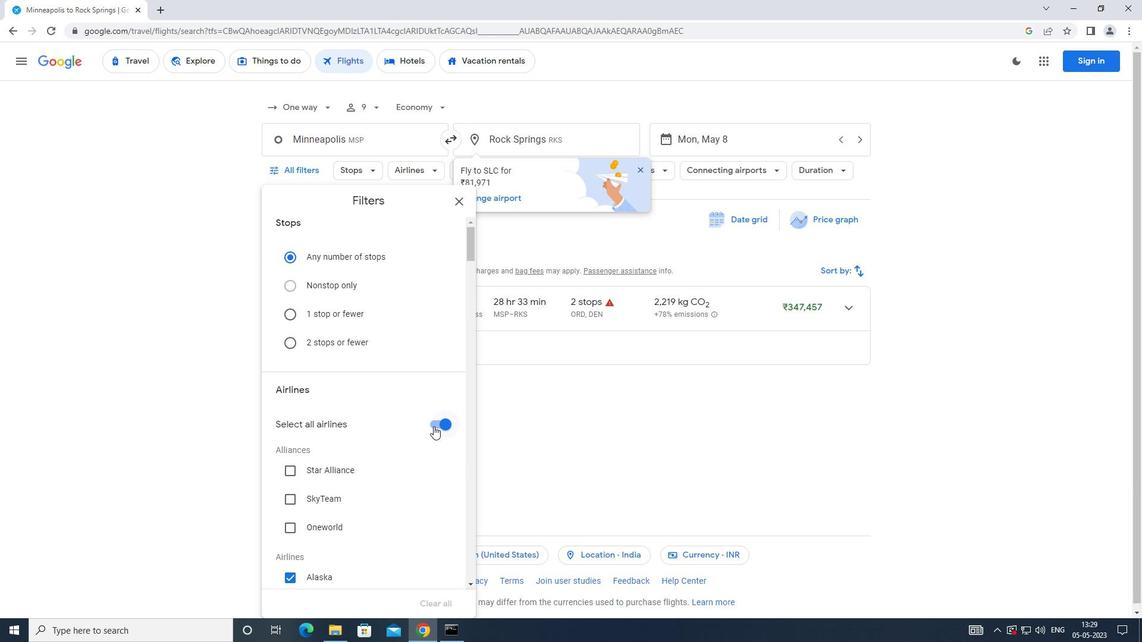 
Action: Mouse pressed left at (436, 426)
Screenshot: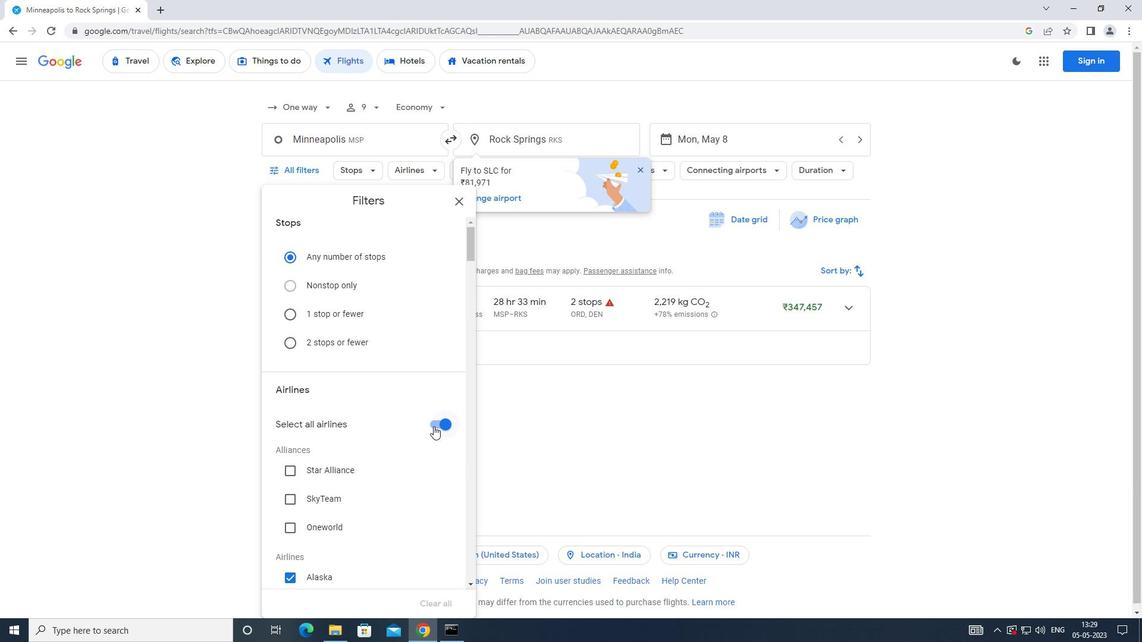 
Action: Mouse moved to (430, 410)
Screenshot: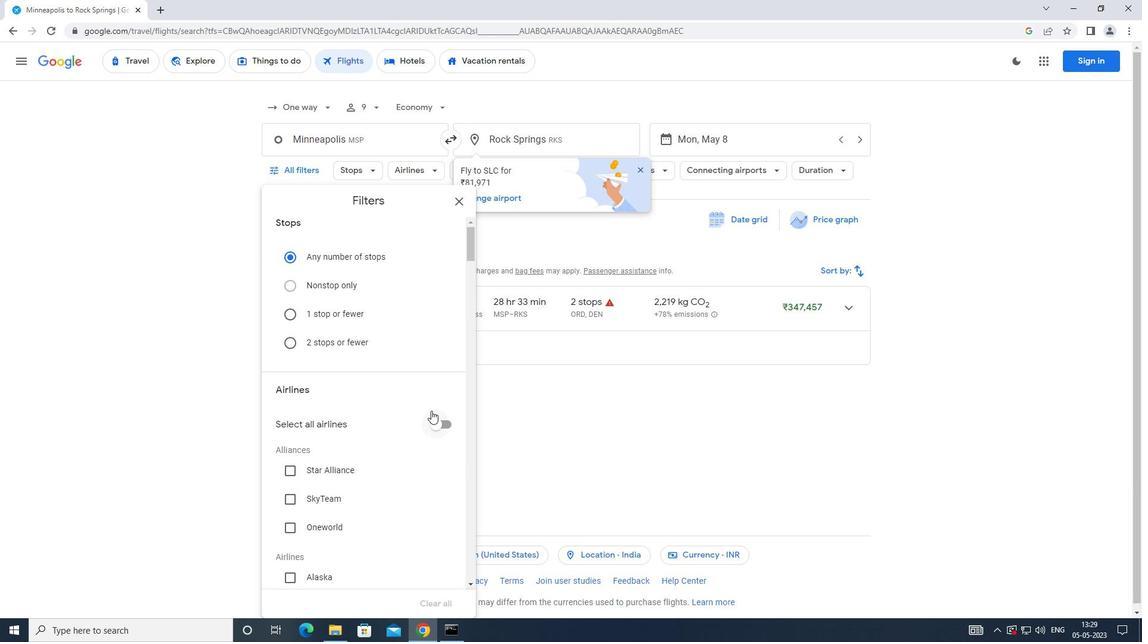 
Action: Mouse scrolled (430, 409) with delta (0, 0)
Screenshot: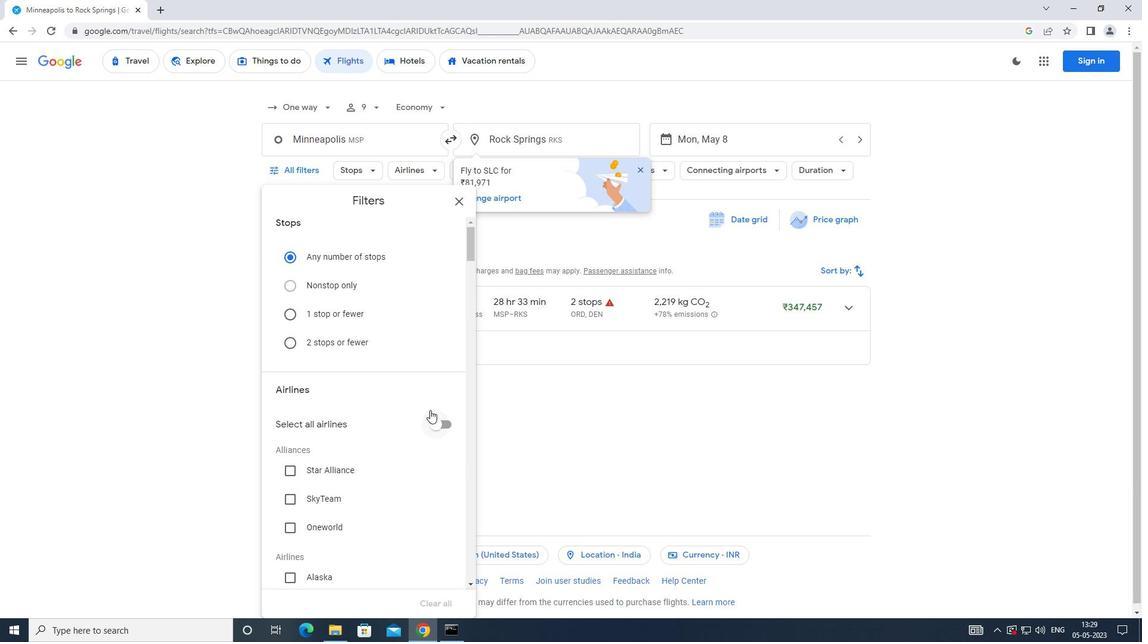 
Action: Mouse scrolled (430, 409) with delta (0, 0)
Screenshot: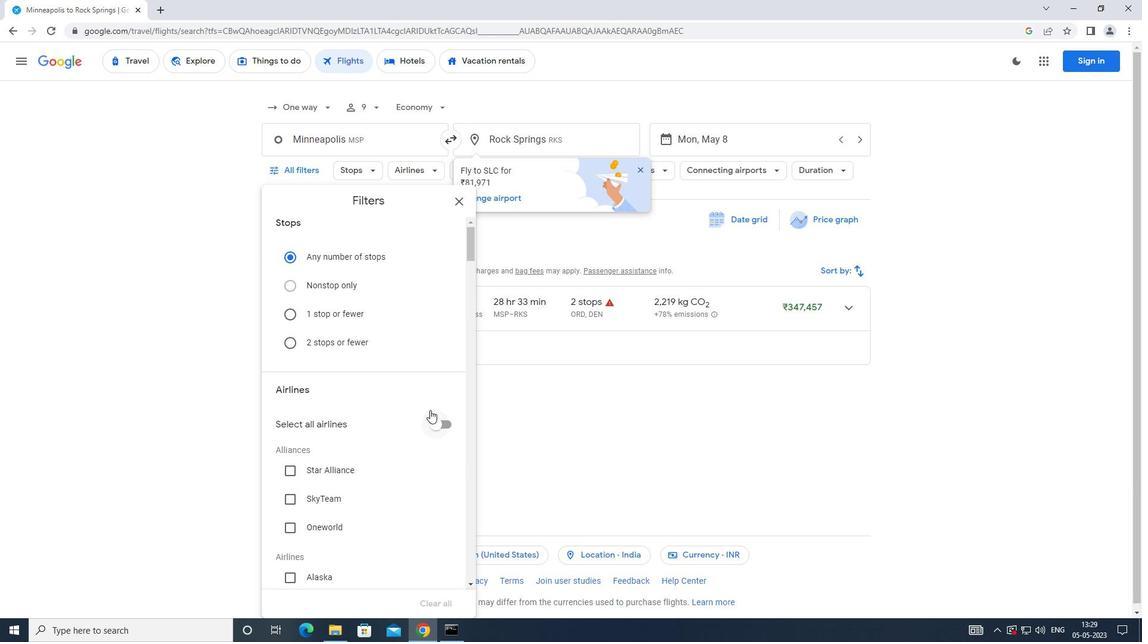 
Action: Mouse scrolled (430, 409) with delta (0, 0)
Screenshot: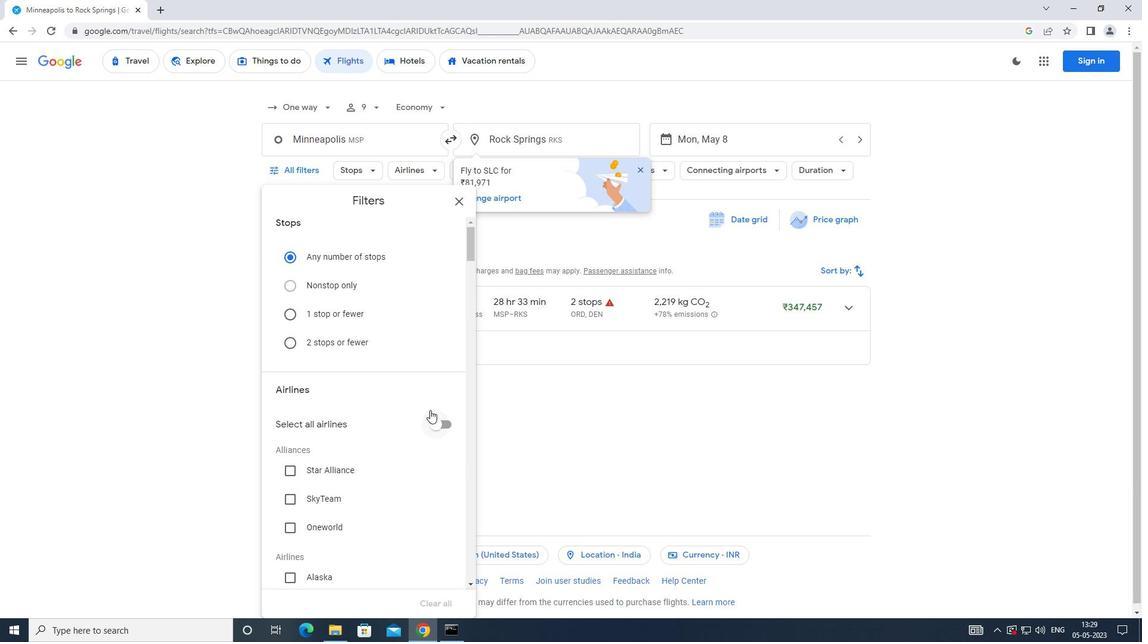 
Action: Mouse scrolled (430, 409) with delta (0, 0)
Screenshot: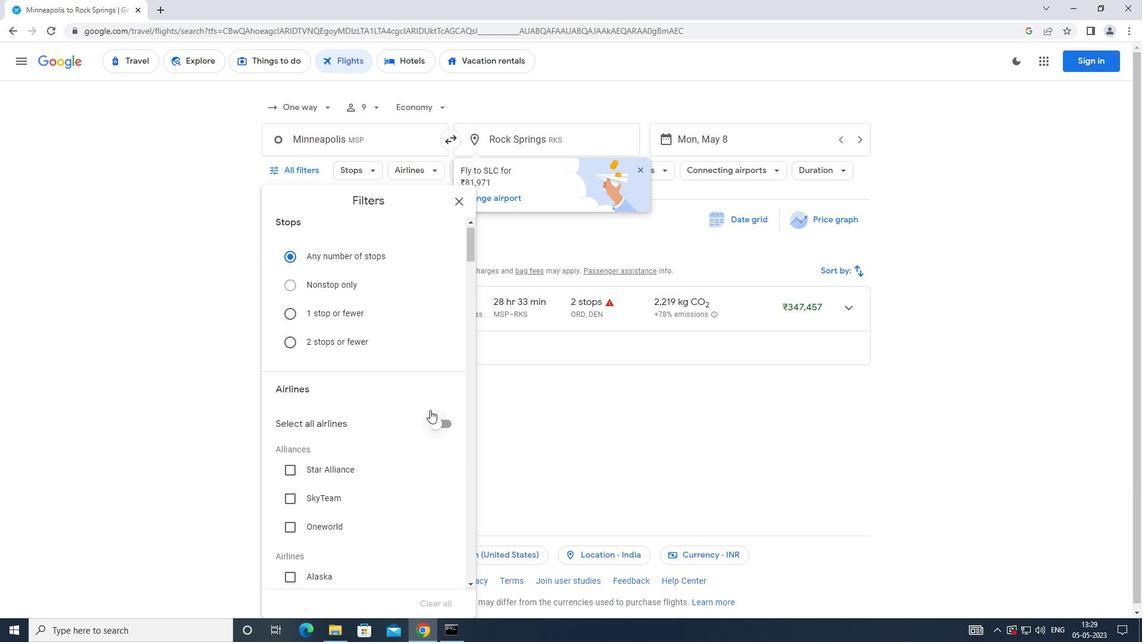 
Action: Mouse scrolled (430, 409) with delta (0, 0)
Screenshot: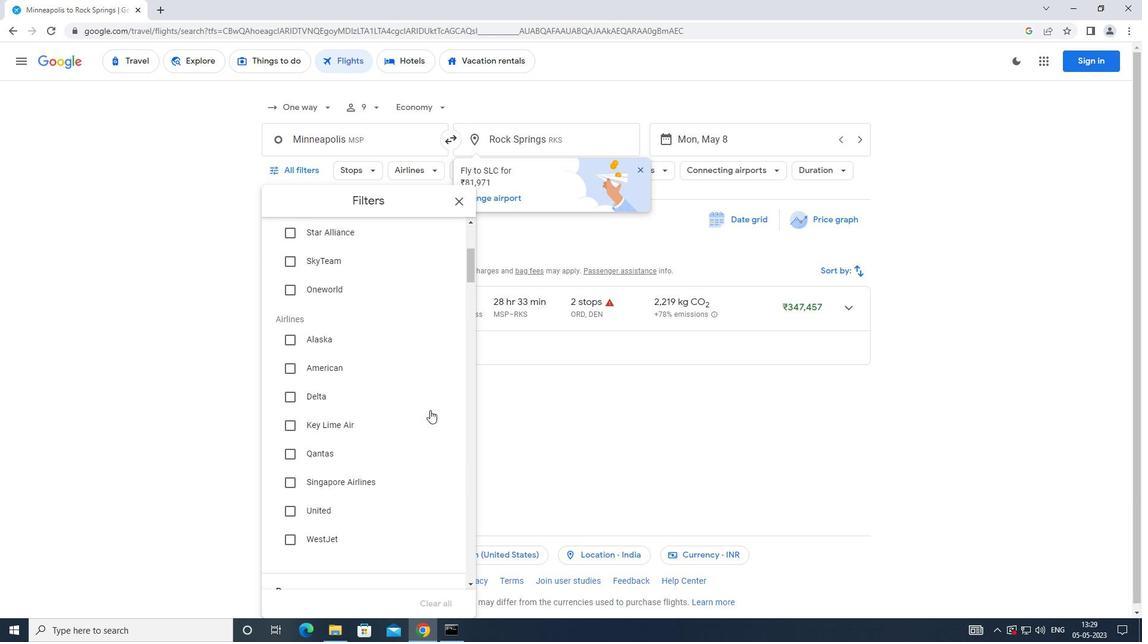 
Action: Mouse scrolled (430, 409) with delta (0, 0)
Screenshot: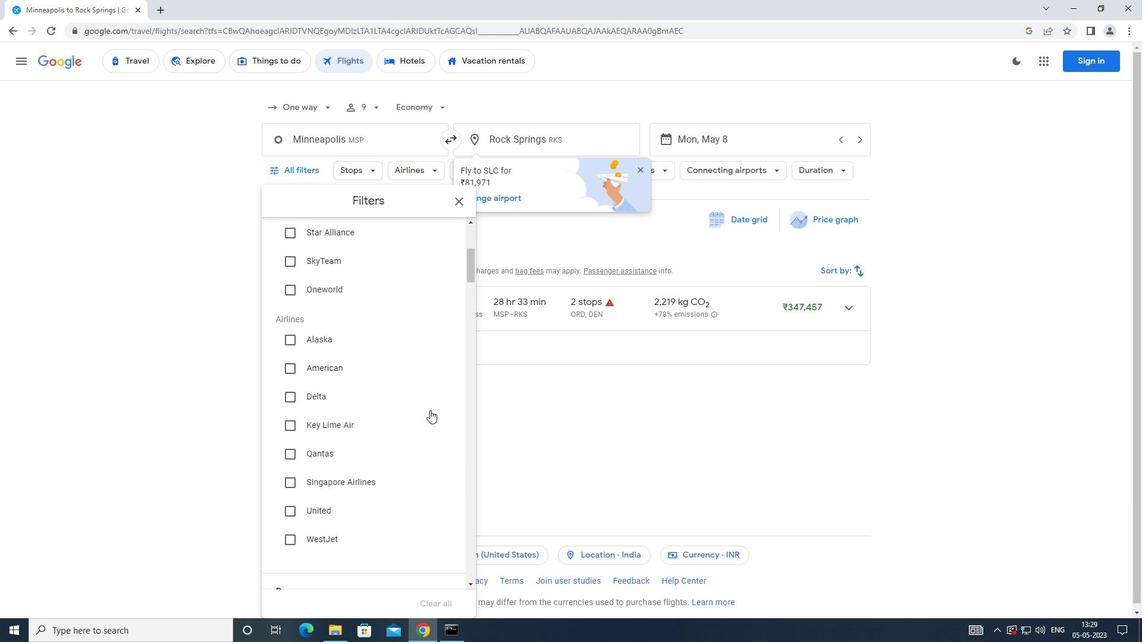 
Action: Mouse scrolled (430, 409) with delta (0, 0)
Screenshot: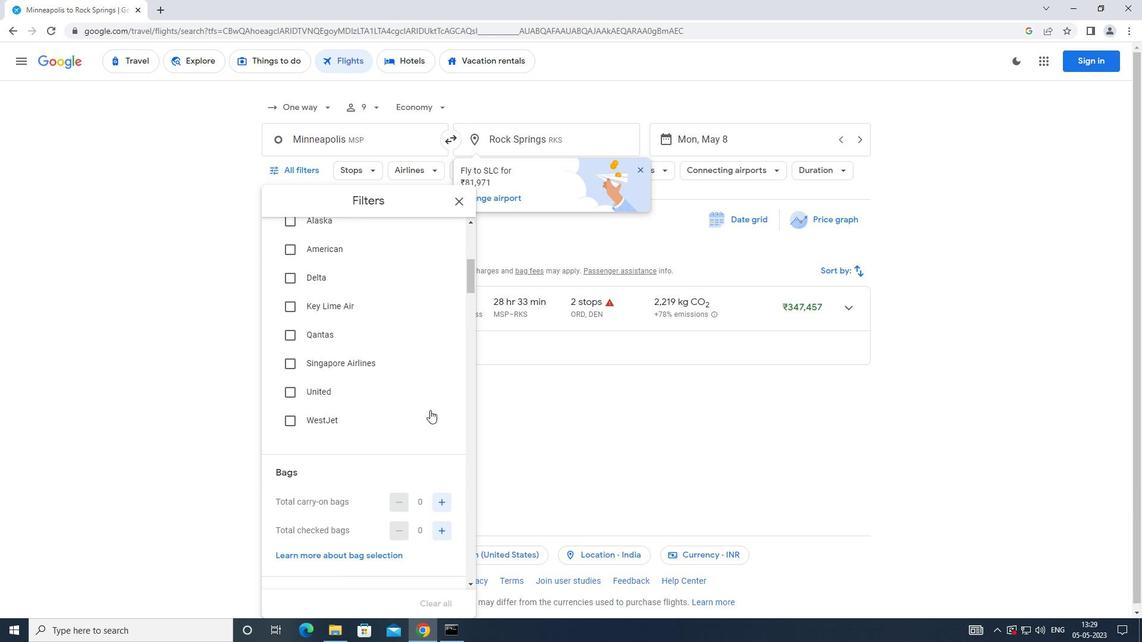 
Action: Mouse scrolled (430, 409) with delta (0, 0)
Screenshot: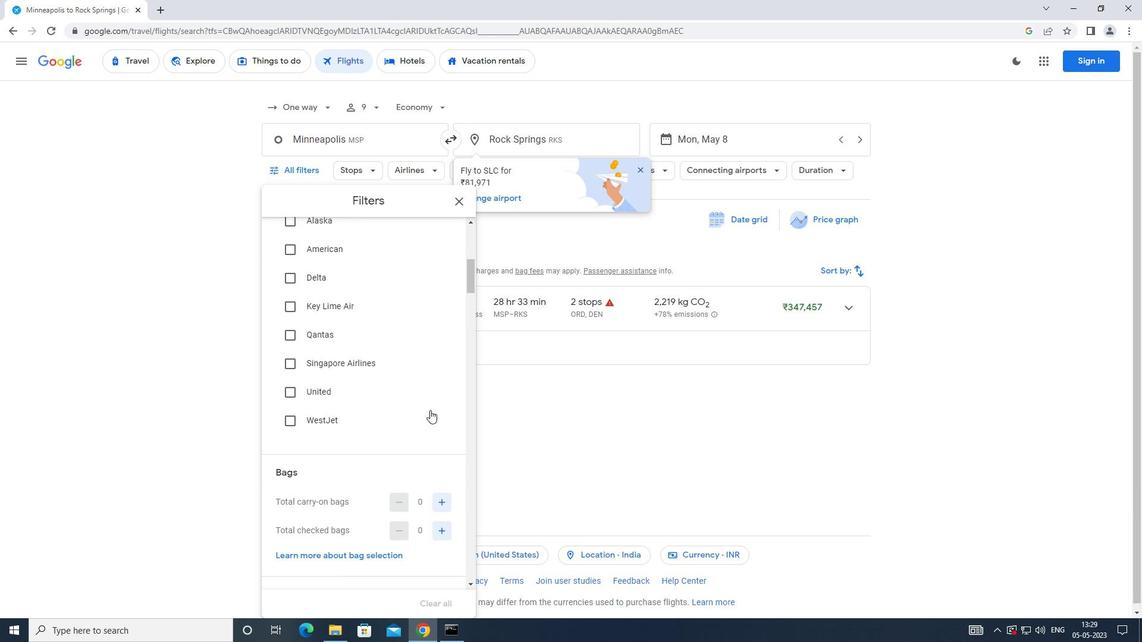 
Action: Mouse moved to (436, 409)
Screenshot: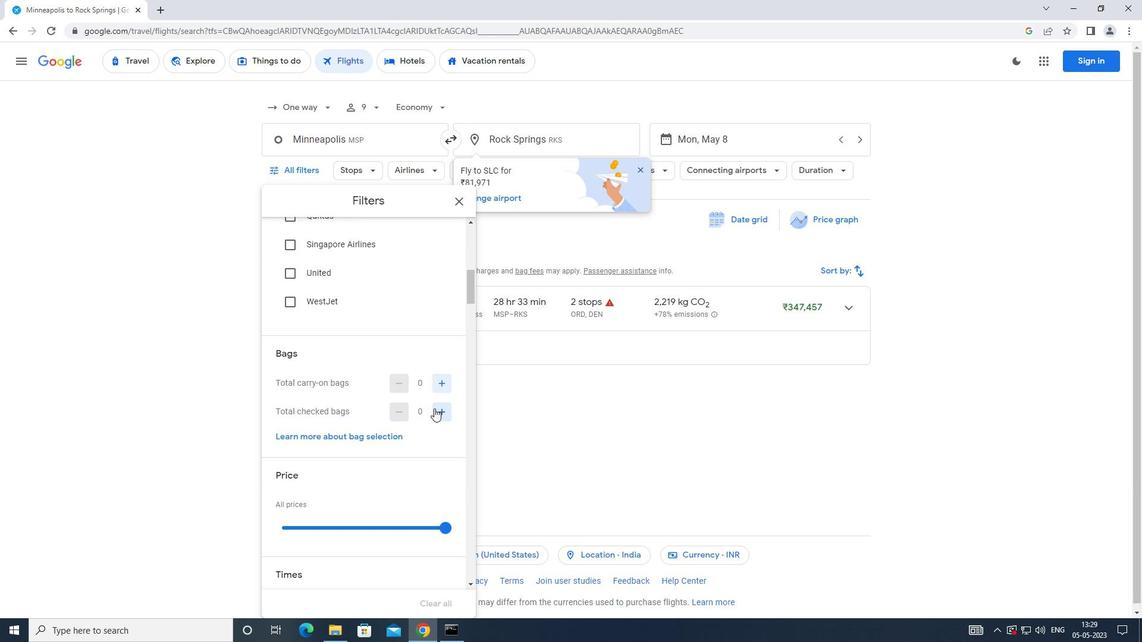 
Action: Mouse pressed left at (436, 409)
Screenshot: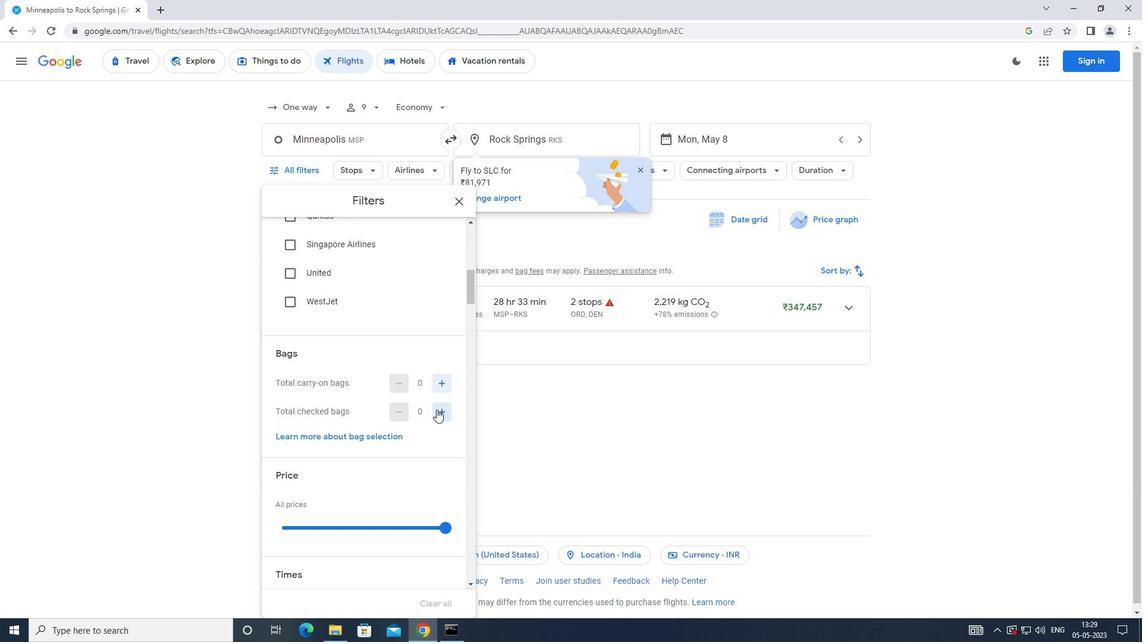 
Action: Mouse pressed left at (436, 409)
Screenshot: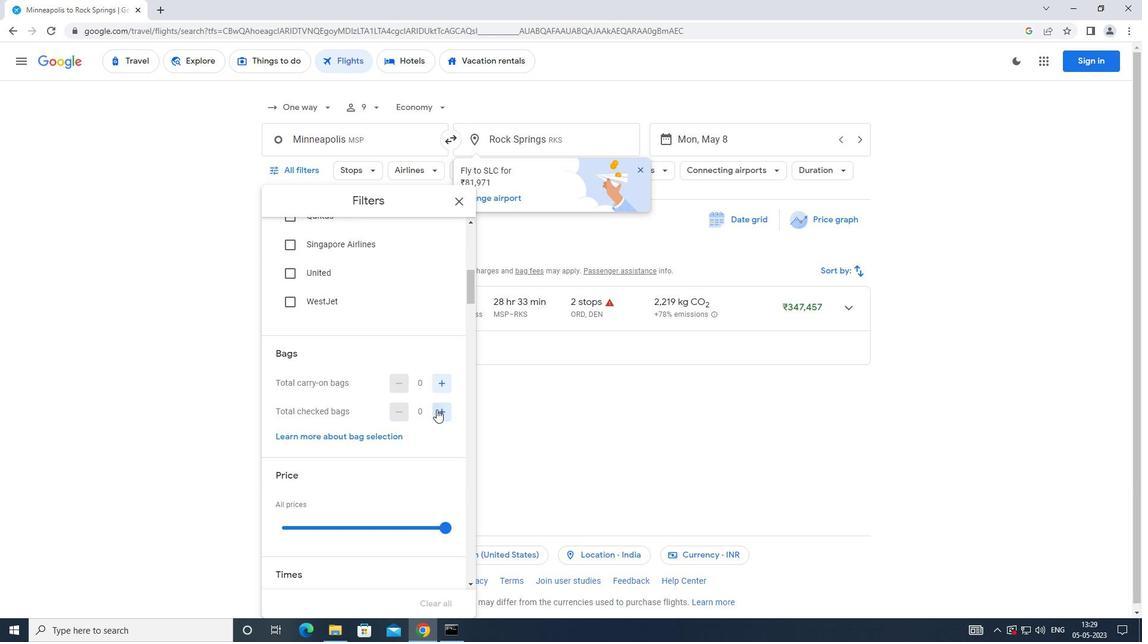 
Action: Mouse pressed left at (436, 409)
Screenshot: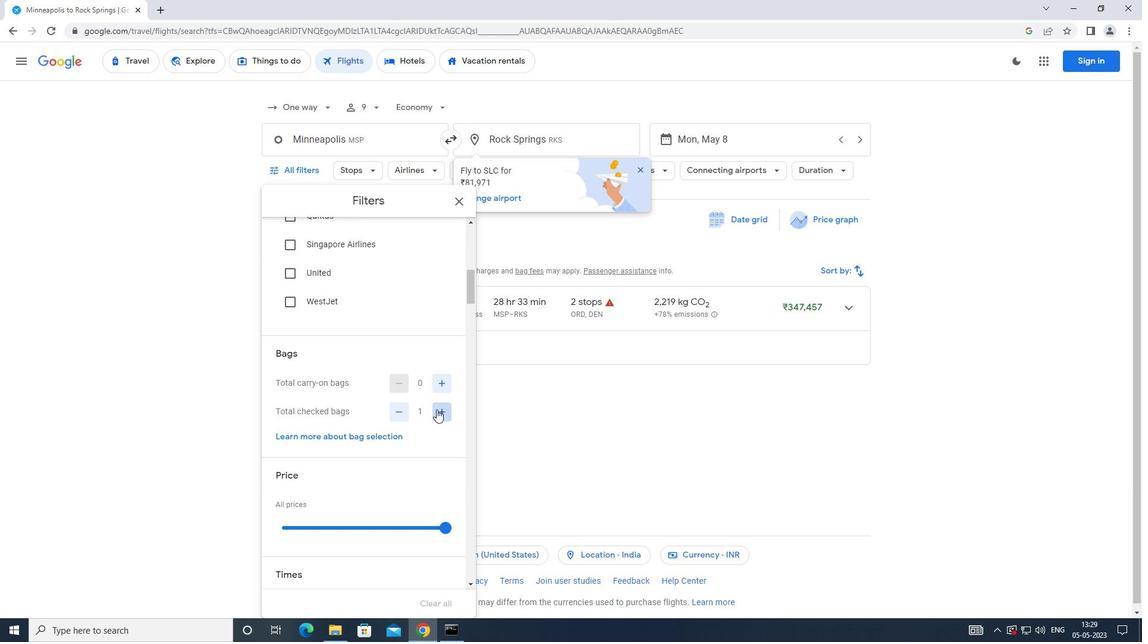 
Action: Mouse pressed left at (436, 409)
Screenshot: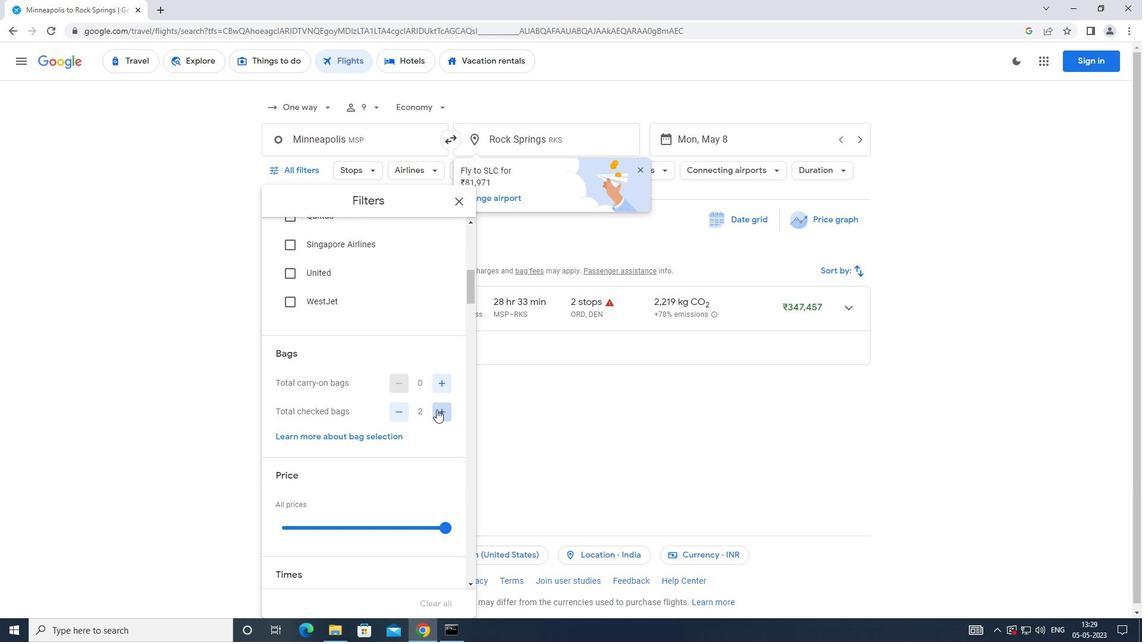 
Action: Mouse pressed left at (436, 409)
Screenshot: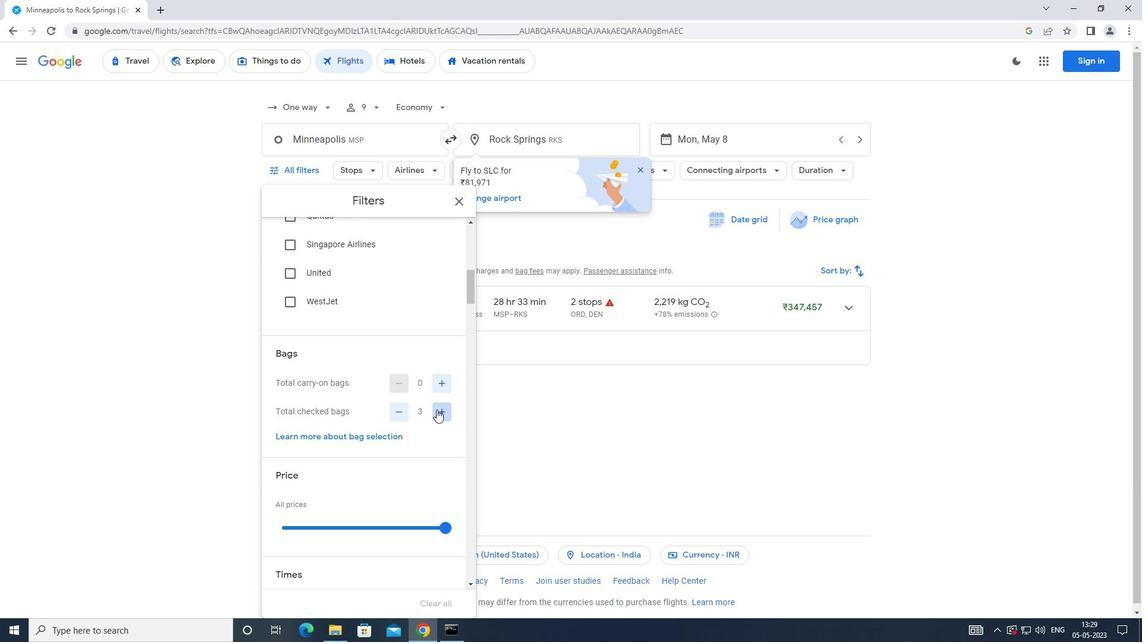 
Action: Mouse pressed left at (436, 409)
Screenshot: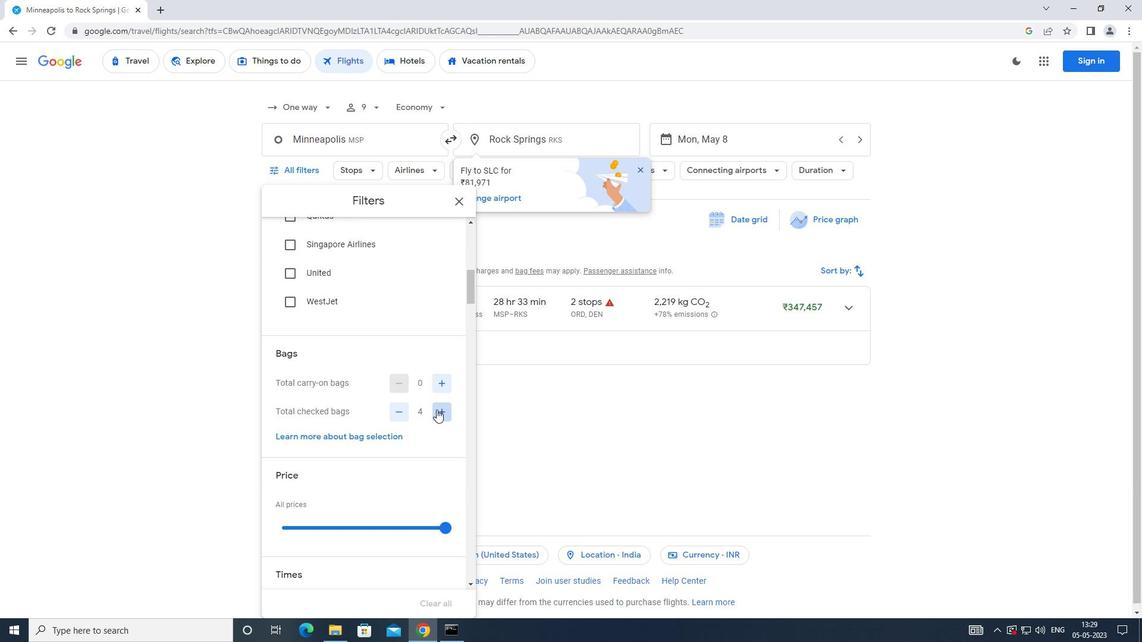 
Action: Mouse pressed left at (436, 409)
Screenshot: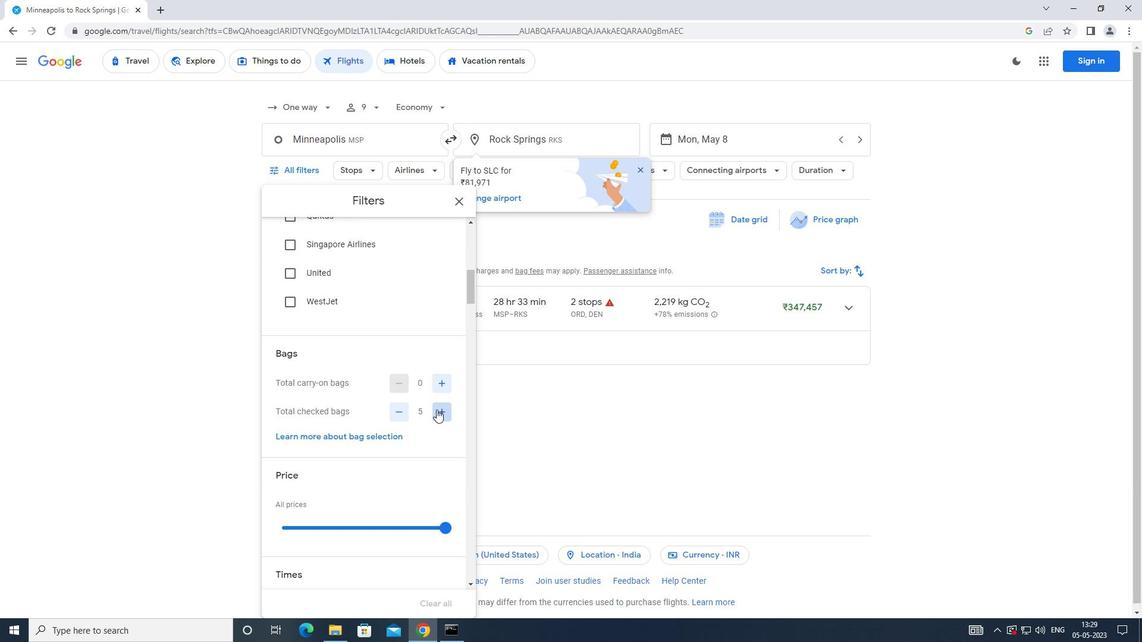 
Action: Mouse pressed left at (436, 409)
Screenshot: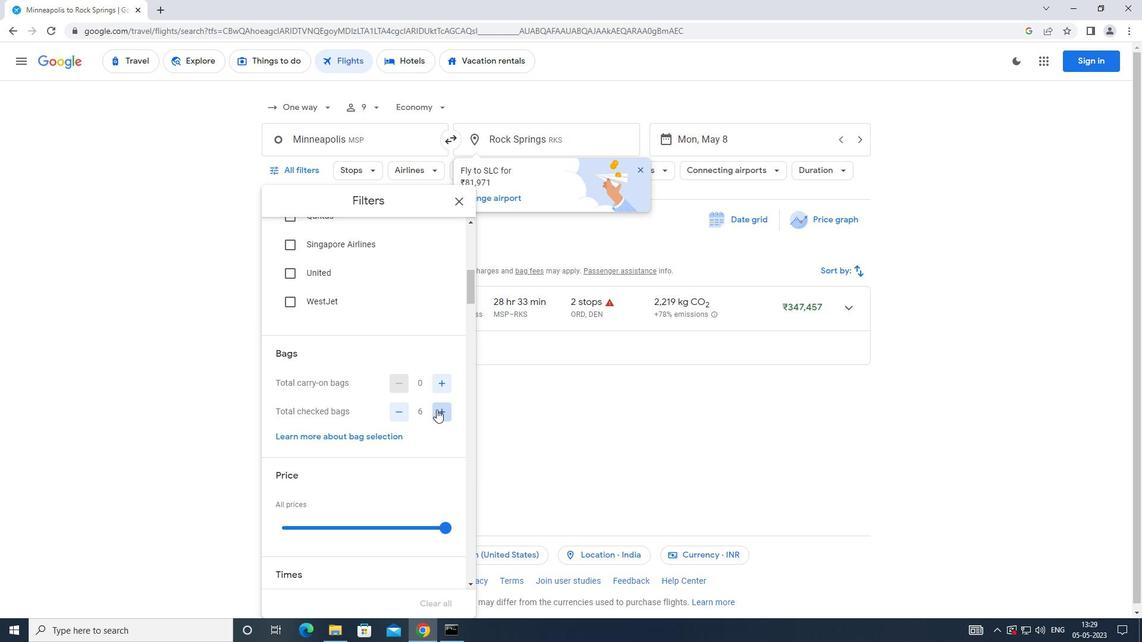 
Action: Mouse pressed left at (436, 409)
Screenshot: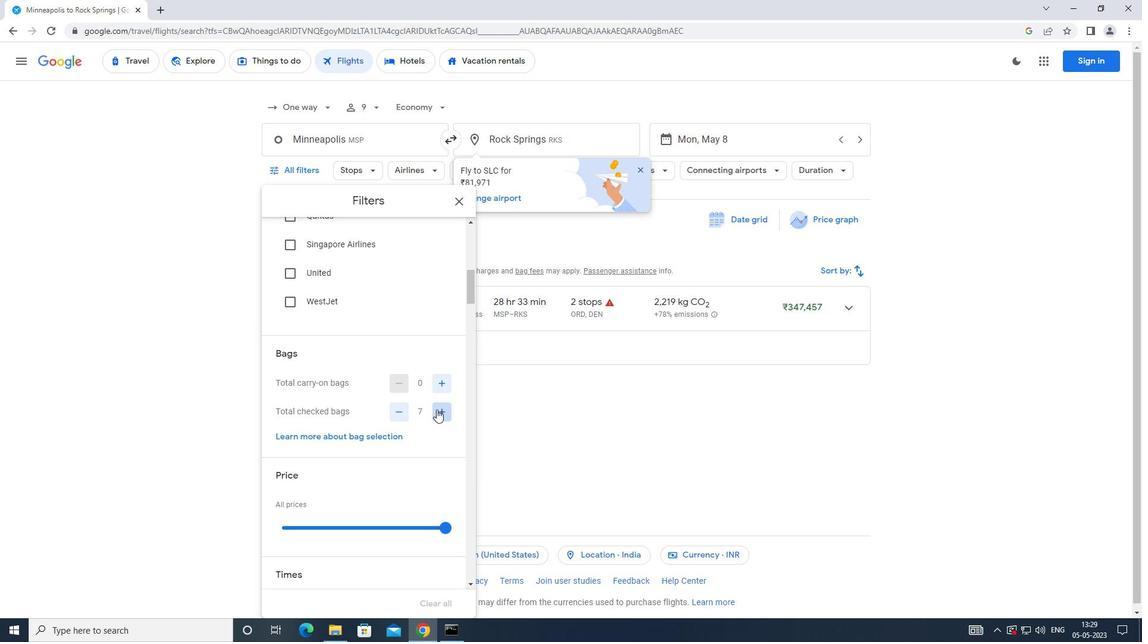
Action: Mouse pressed left at (436, 409)
Screenshot: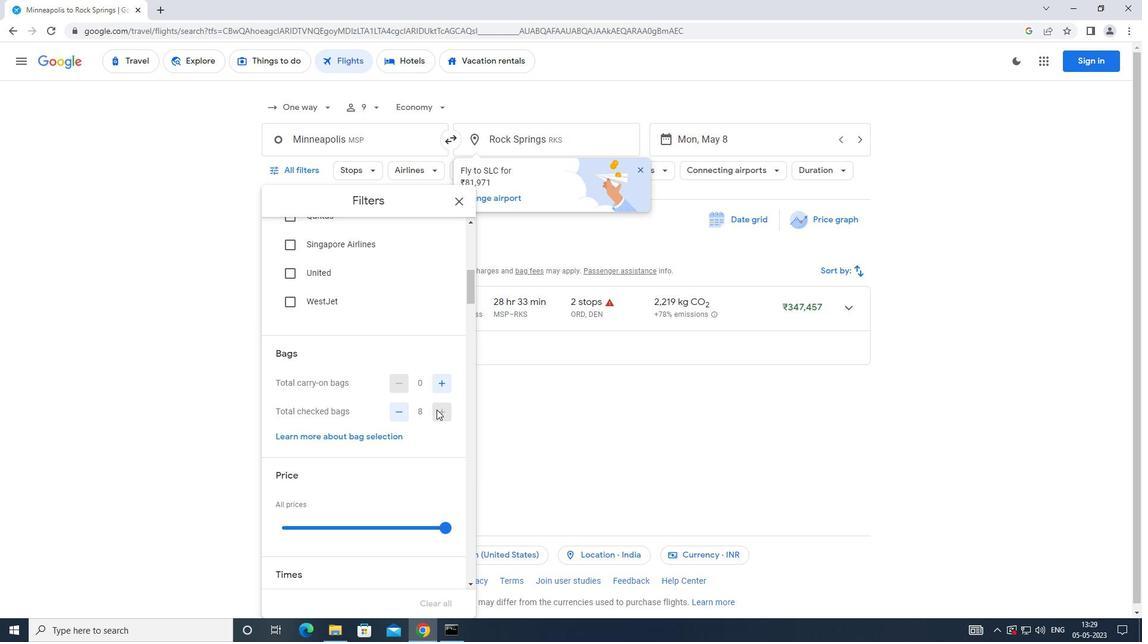 
Action: Mouse moved to (401, 410)
Screenshot: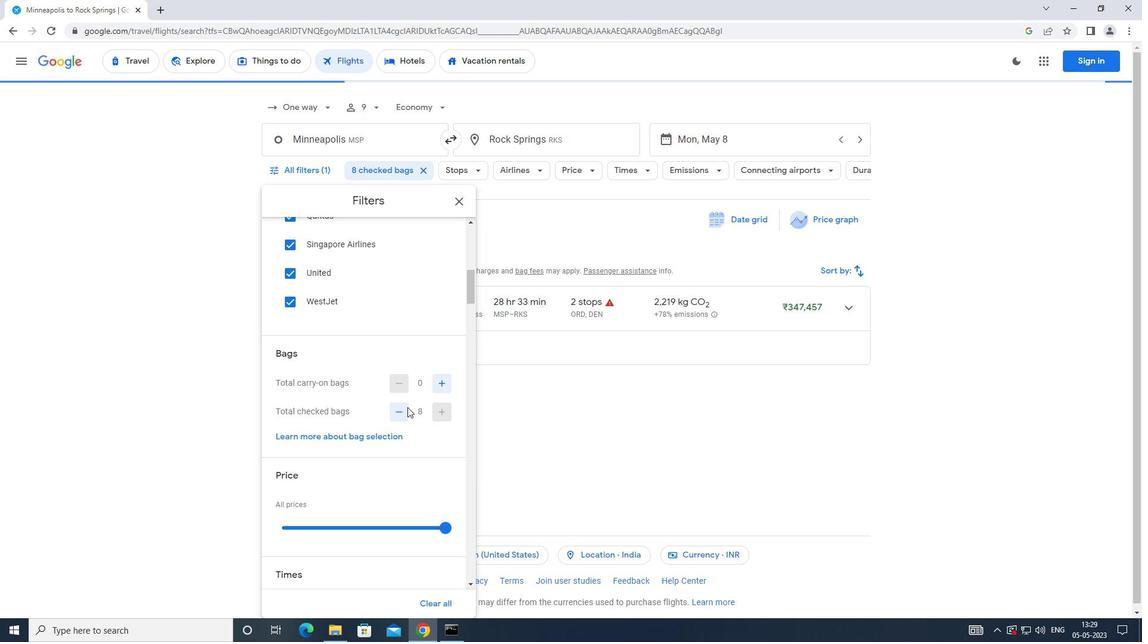 
Action: Mouse pressed left at (401, 410)
Screenshot: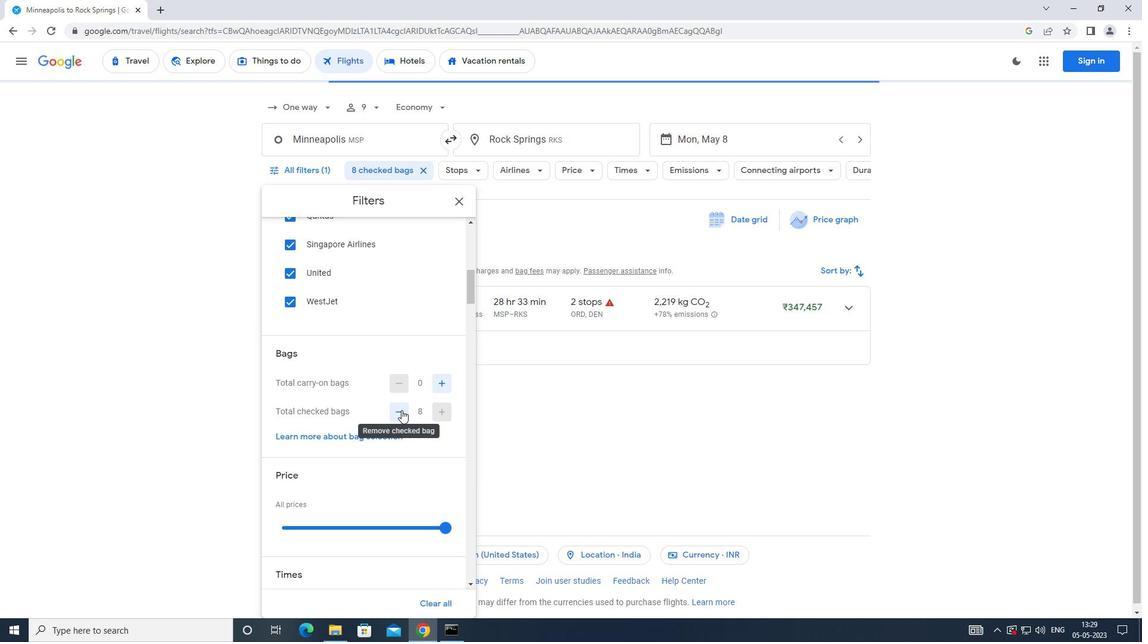 
Action: Mouse moved to (441, 416)
Screenshot: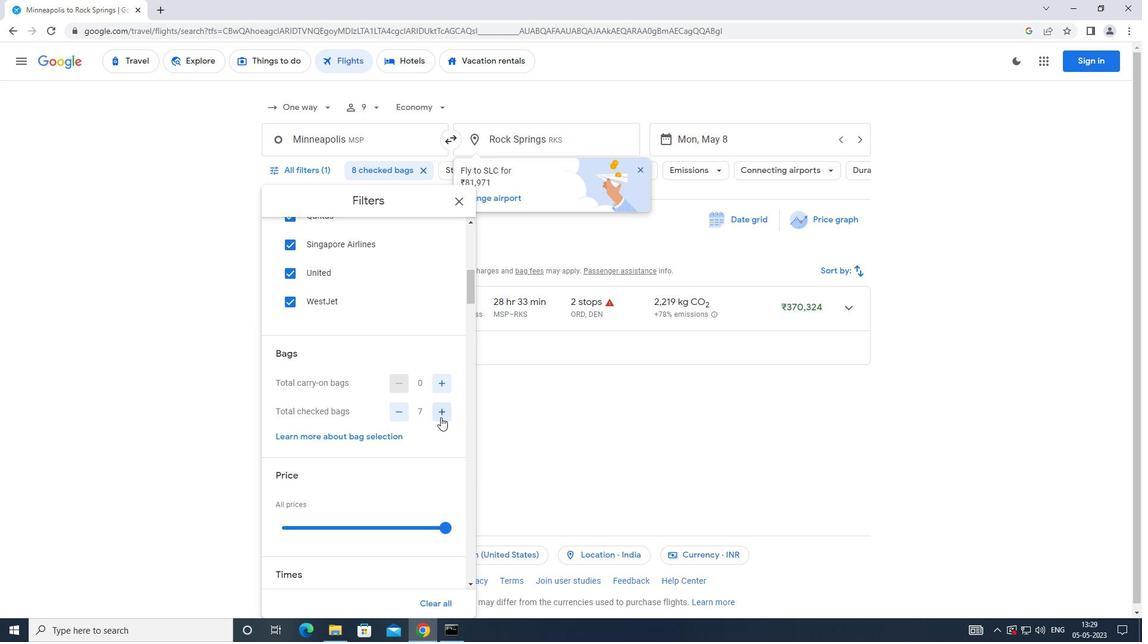 
Action: Mouse pressed left at (441, 416)
Screenshot: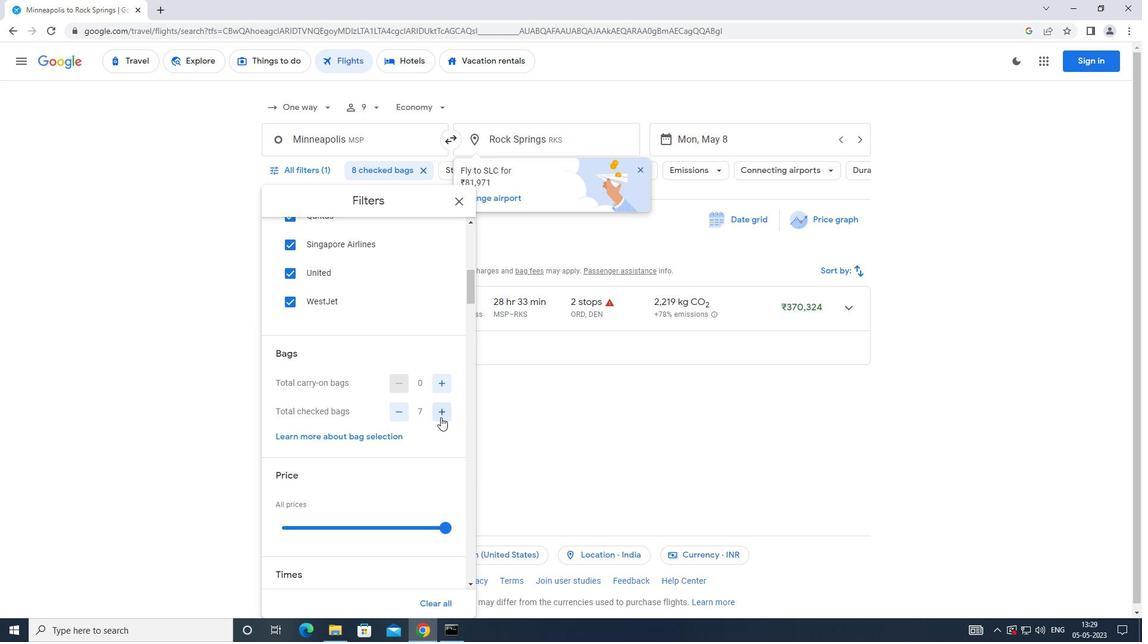 
Action: Mouse moved to (404, 408)
Screenshot: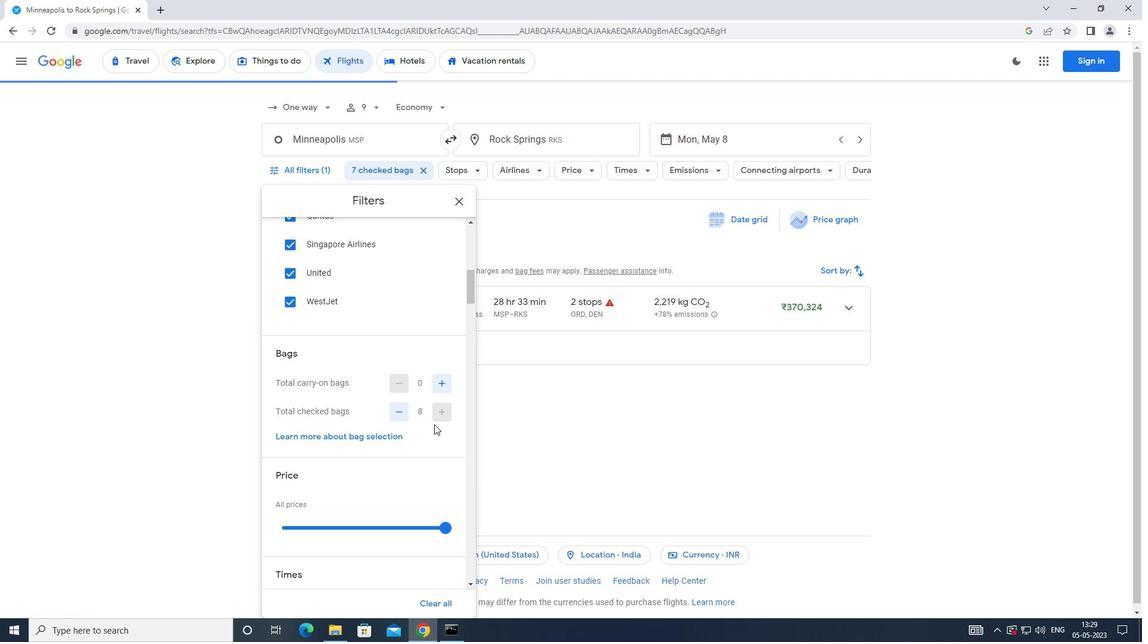 
Action: Mouse scrolled (404, 408) with delta (0, 0)
Screenshot: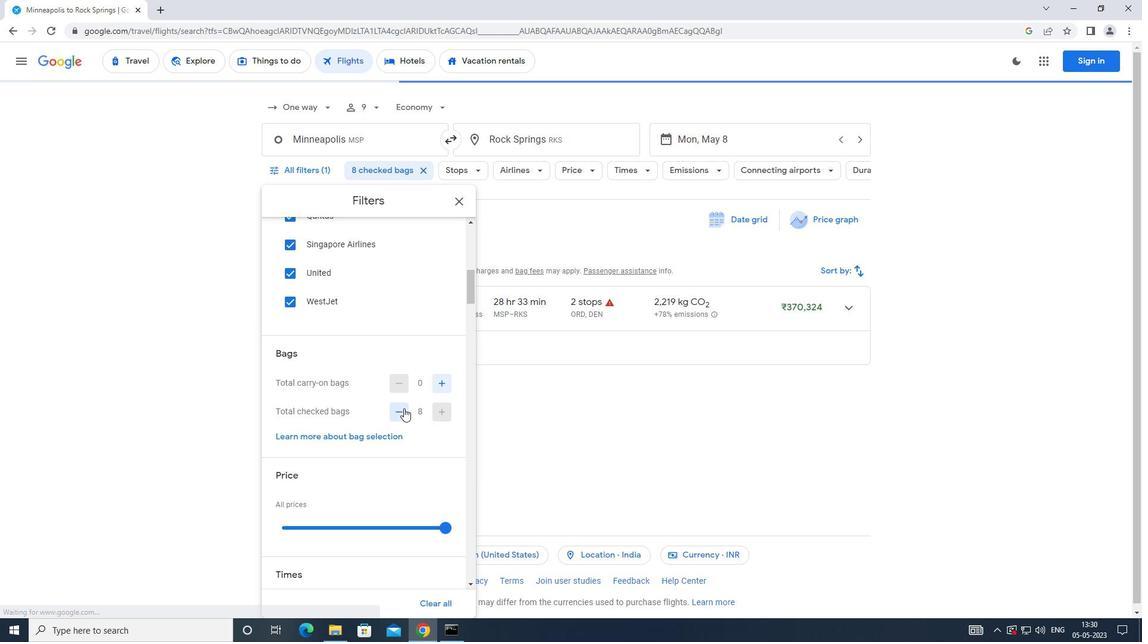
Action: Mouse scrolled (404, 408) with delta (0, 0)
Screenshot: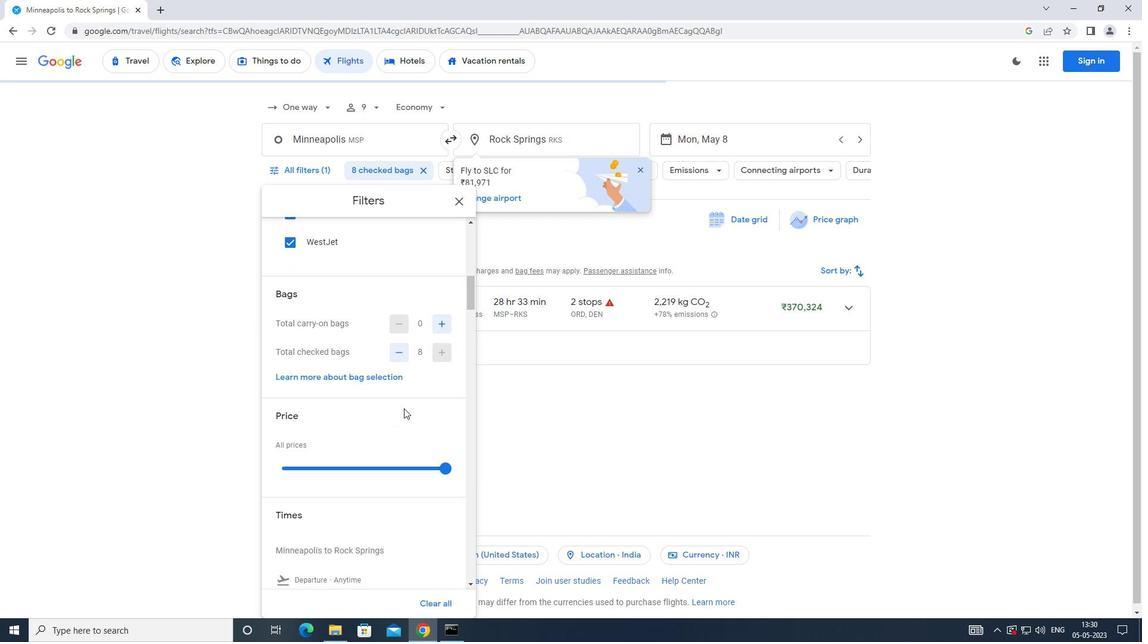 
Action: Mouse moved to (404, 408)
Screenshot: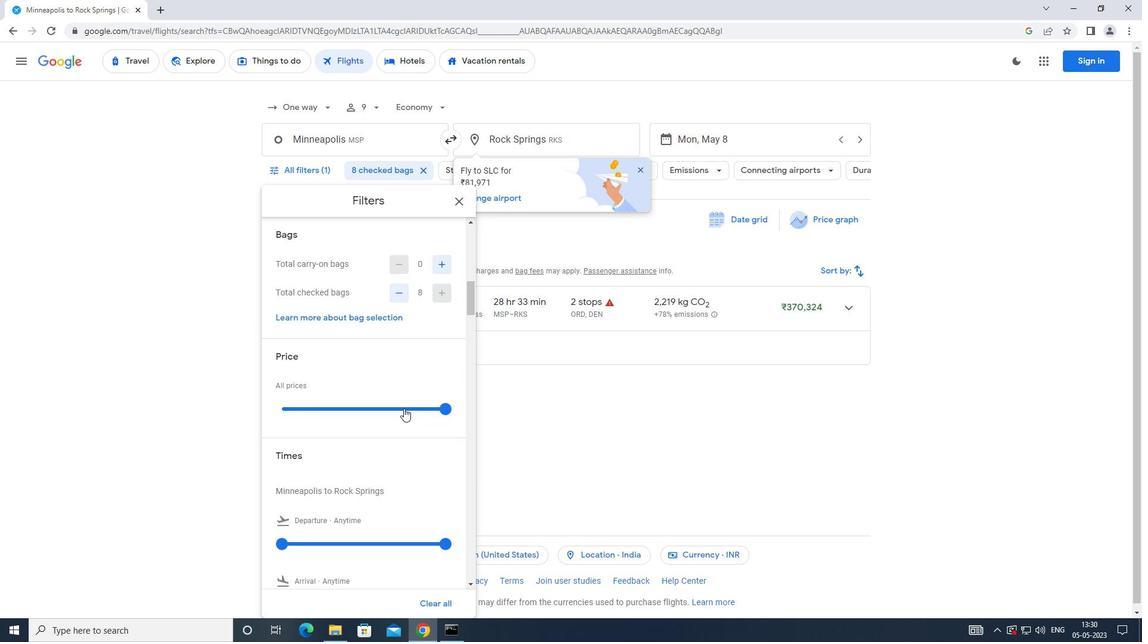 
Action: Mouse scrolled (404, 407) with delta (0, 0)
Screenshot: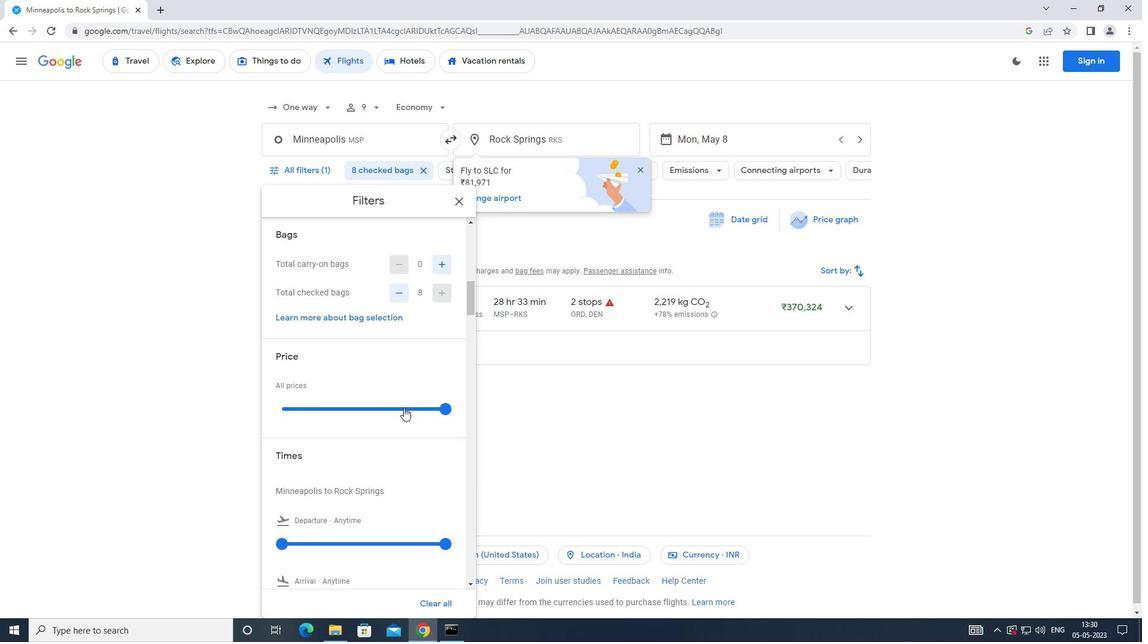 
Action: Mouse moved to (445, 350)
Screenshot: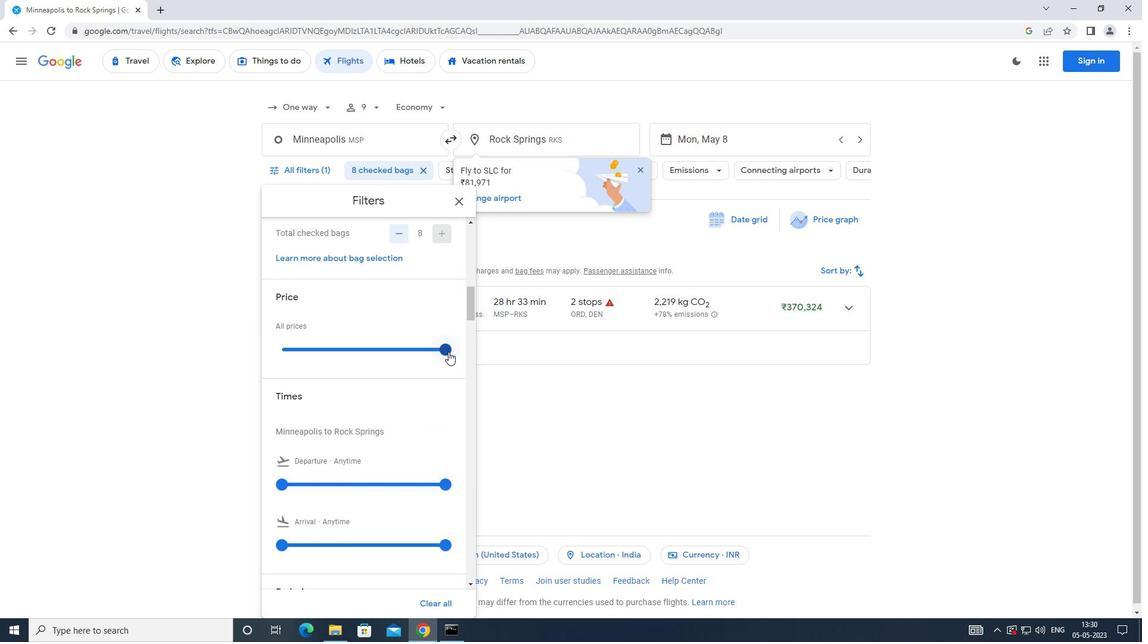 
Action: Mouse pressed left at (445, 350)
Screenshot: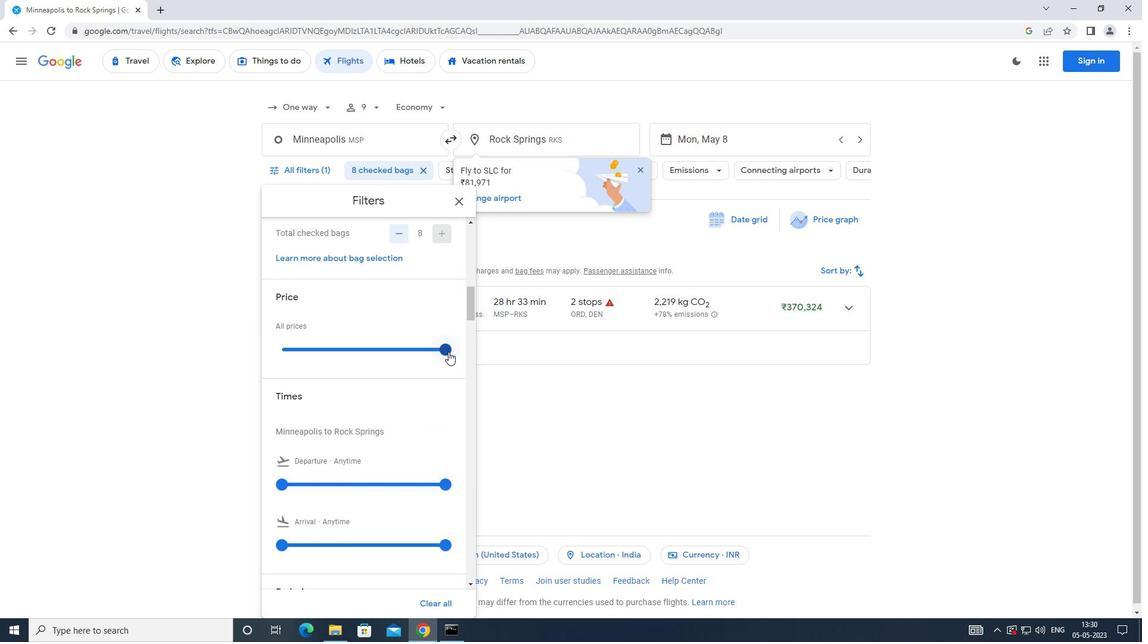 
Action: Mouse moved to (279, 485)
Screenshot: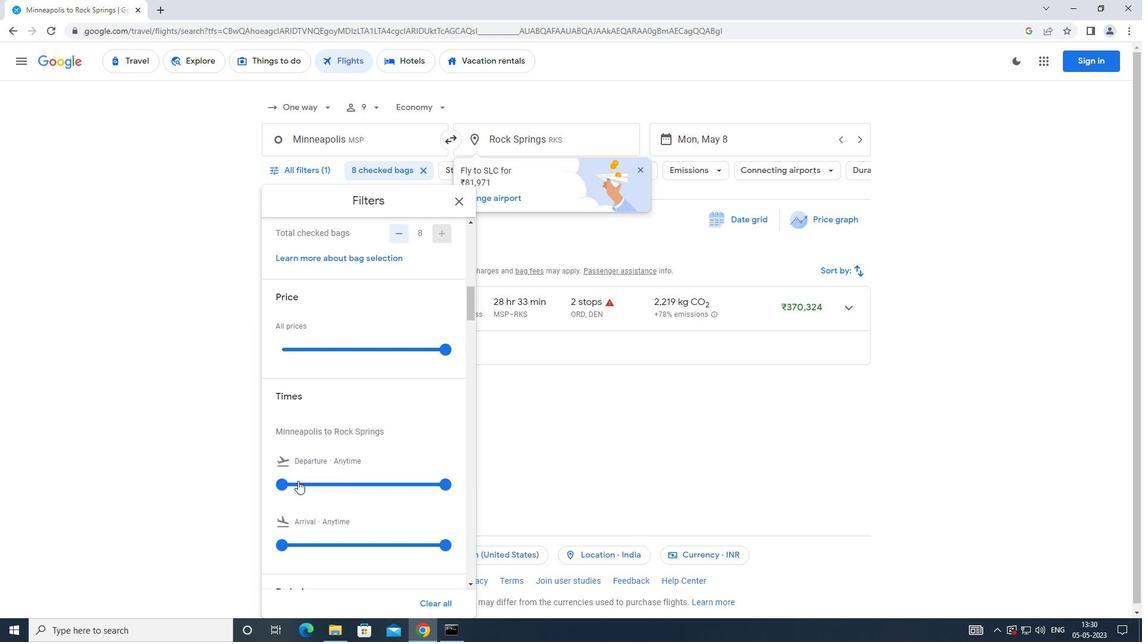 
Action: Mouse pressed left at (279, 485)
Screenshot: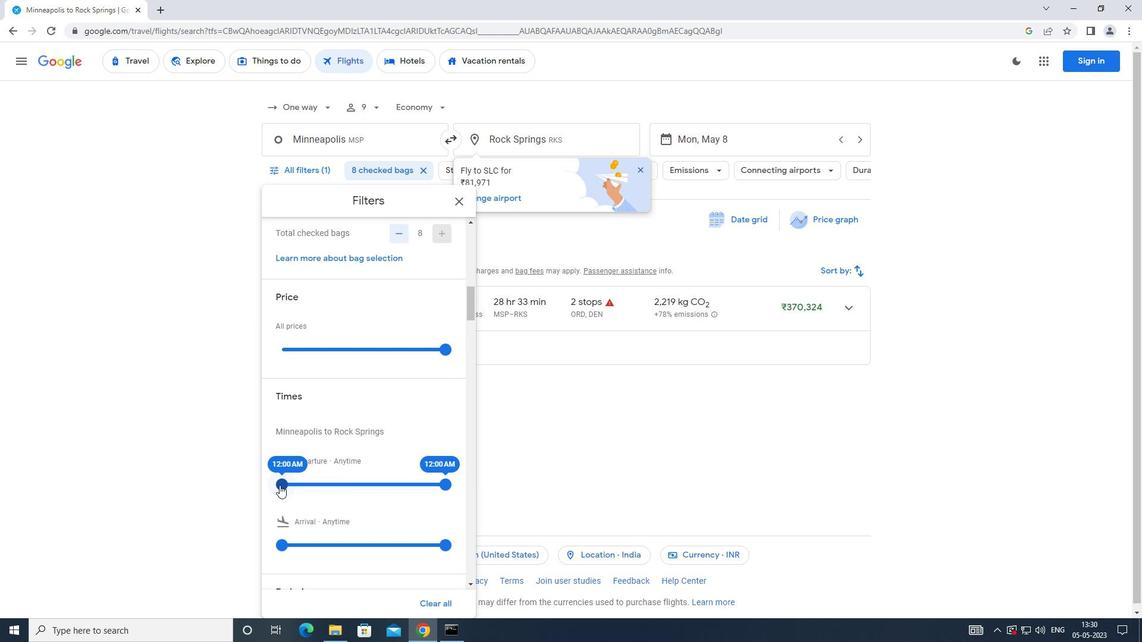 
Action: Mouse moved to (445, 488)
Screenshot: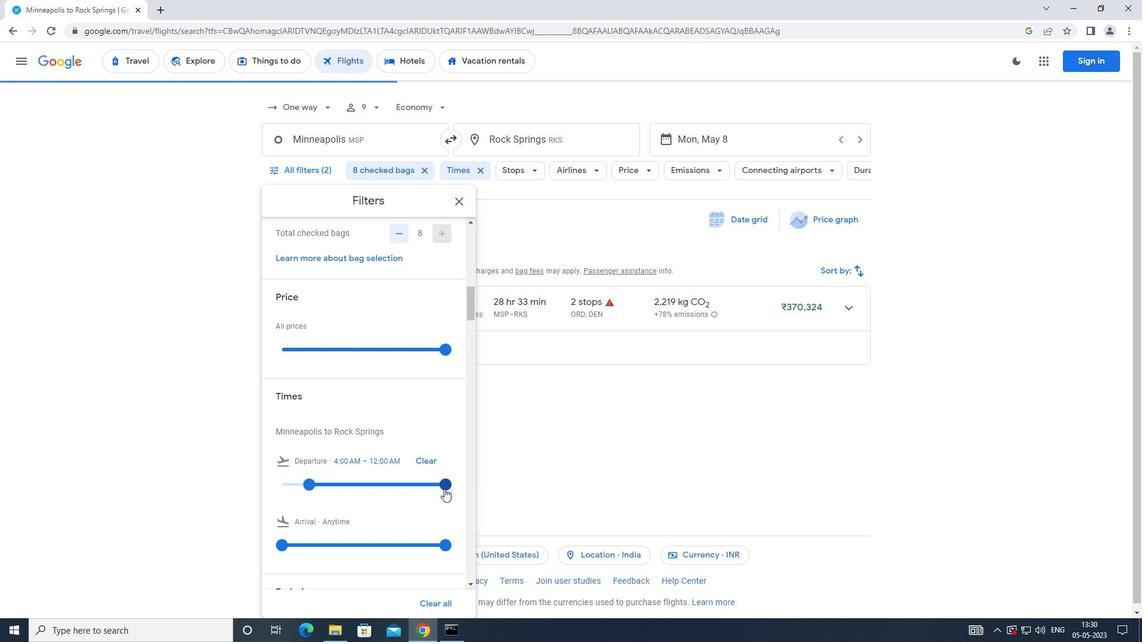 
Action: Mouse pressed left at (445, 488)
Screenshot: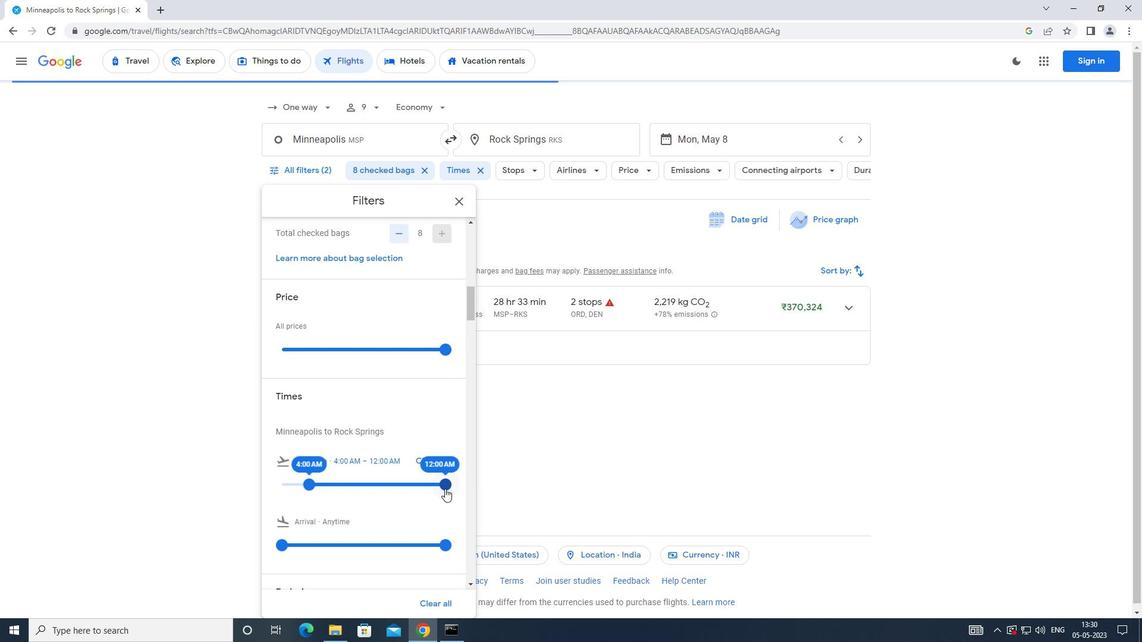 
Action: Mouse moved to (319, 488)
Screenshot: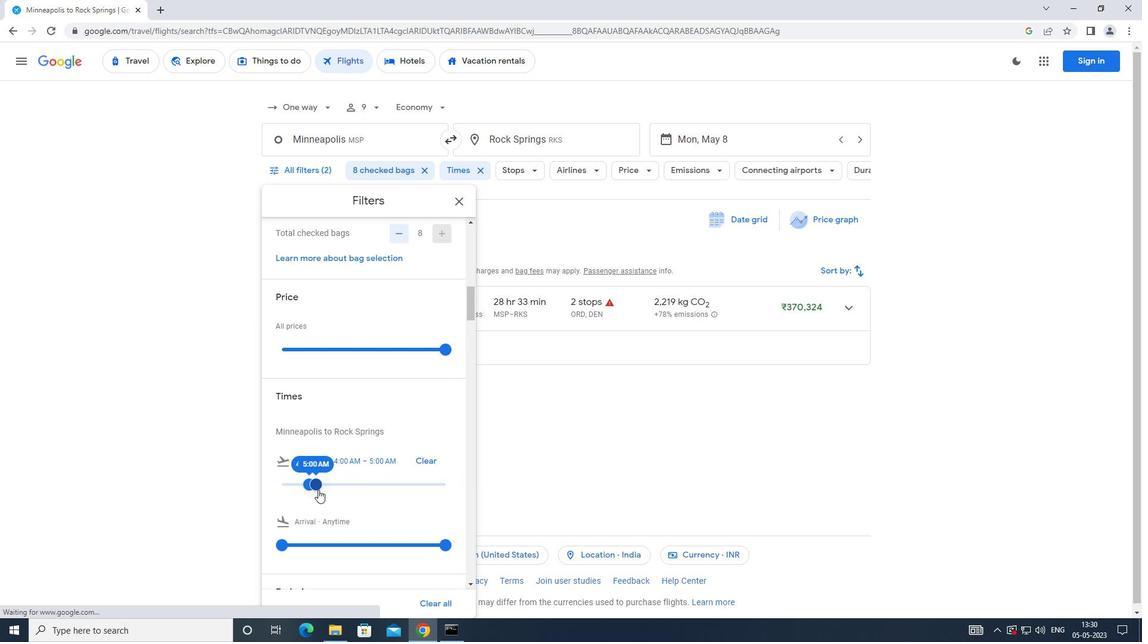 
